 Task: Select Retail. Add to cart, from CVS_x000D_
 for 929 Preston Street, Leroy, Kansas 66857, Cell Number 620-964-6868, following items : Gatorade Thirst Quencher Sports Drink Cool Blue (20 oz x 4 ct)_x000D_
 - 2, Nuby 10 oz Trainer Sipeez Cup 6+ Months (2 ct)_x000D_
 - 2, Dibs Crunch Frozen Dairy Dessert Ice Cream Cup (4 oz)_x000D_
 - 2, Olay Ultra Moisture Body Wash Shea Butter (30 oz)_x000D_
 - 1, CVS Health Acid Controller Original Strength Tablets 10 mg (30 ct)_x000D_
 - 1
Action: Mouse moved to (815, 145)
Screenshot: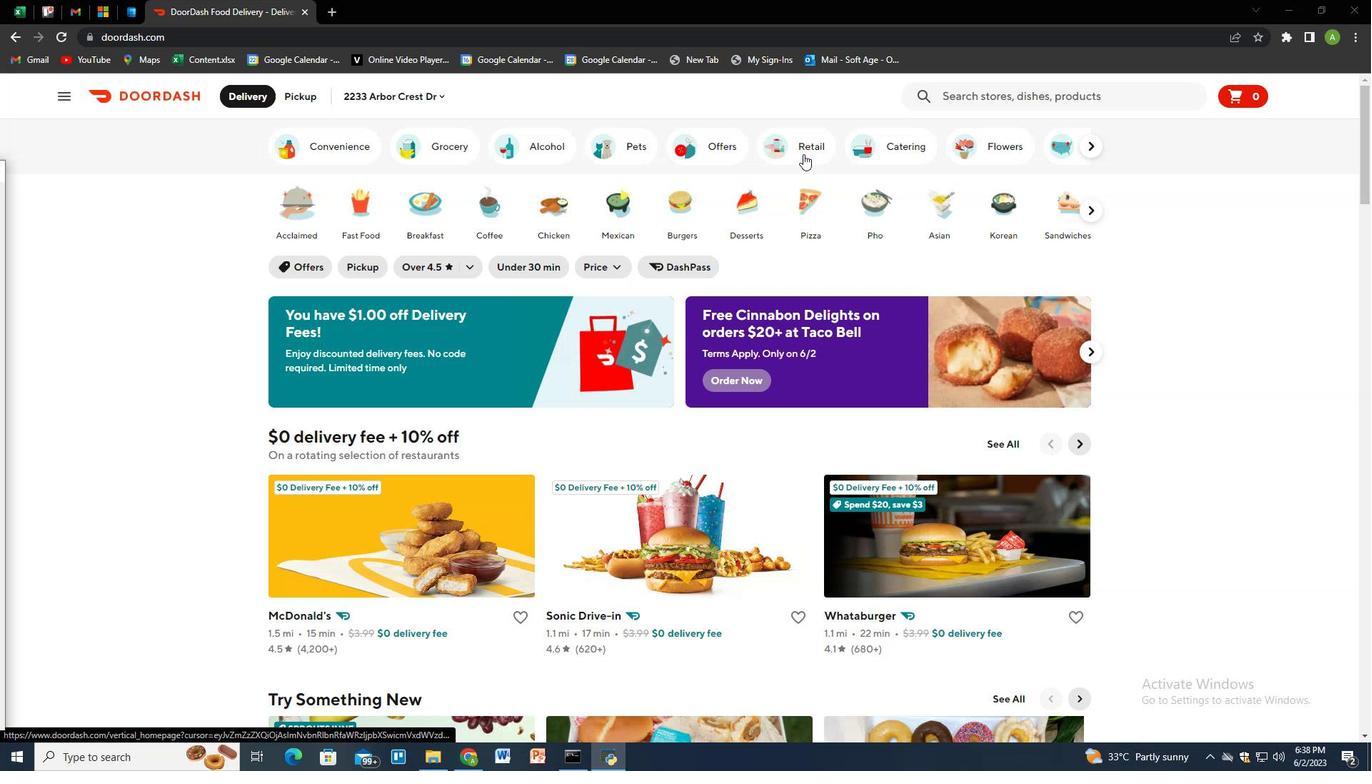 
Action: Mouse pressed left at (815, 145)
Screenshot: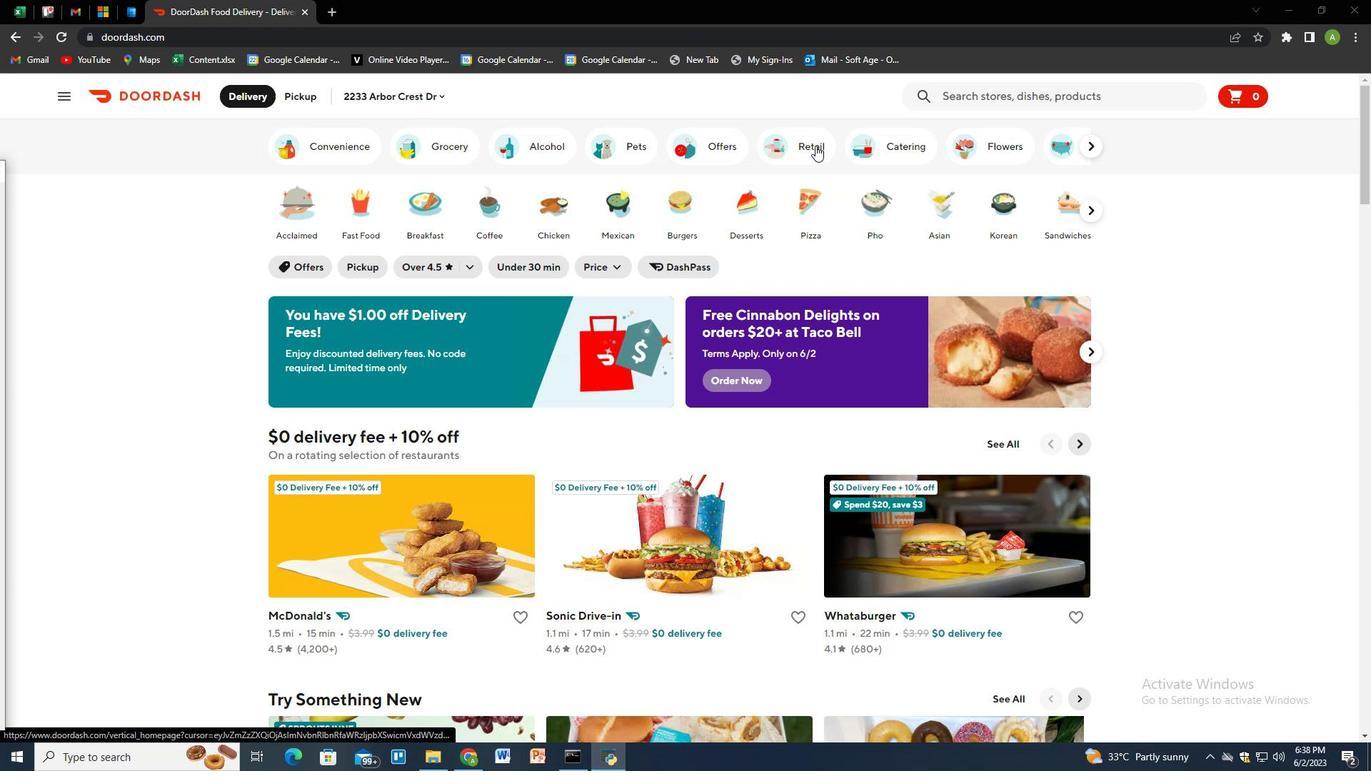
Action: Mouse moved to (412, 416)
Screenshot: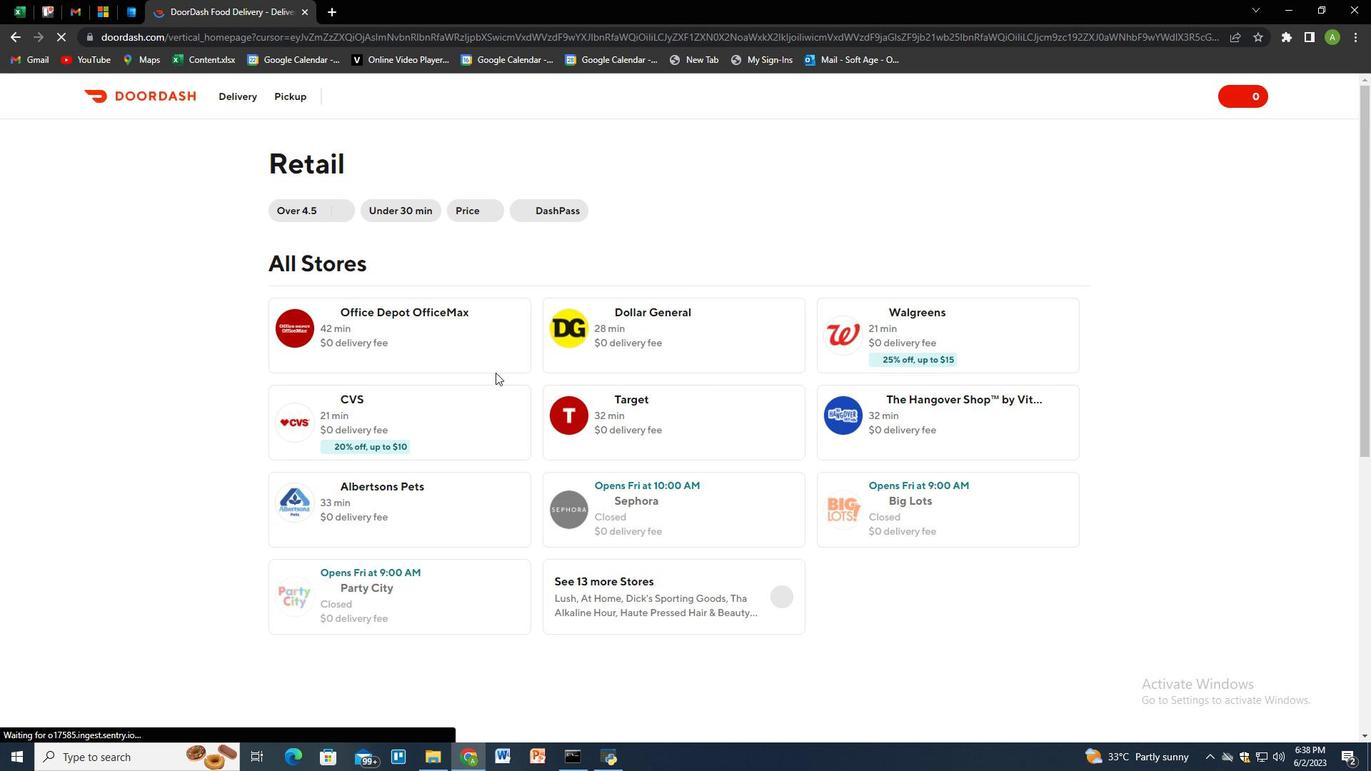 
Action: Mouse pressed left at (412, 416)
Screenshot: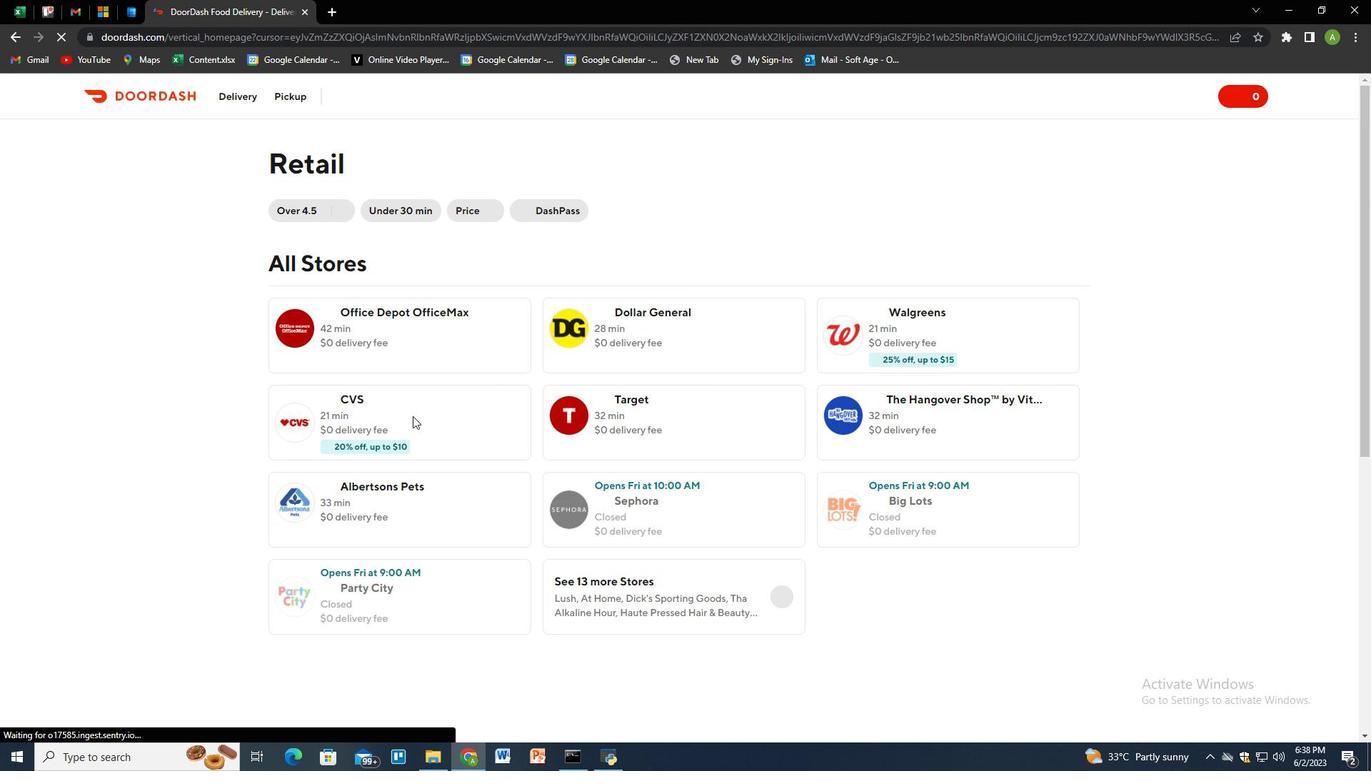 
Action: Mouse moved to (332, 95)
Screenshot: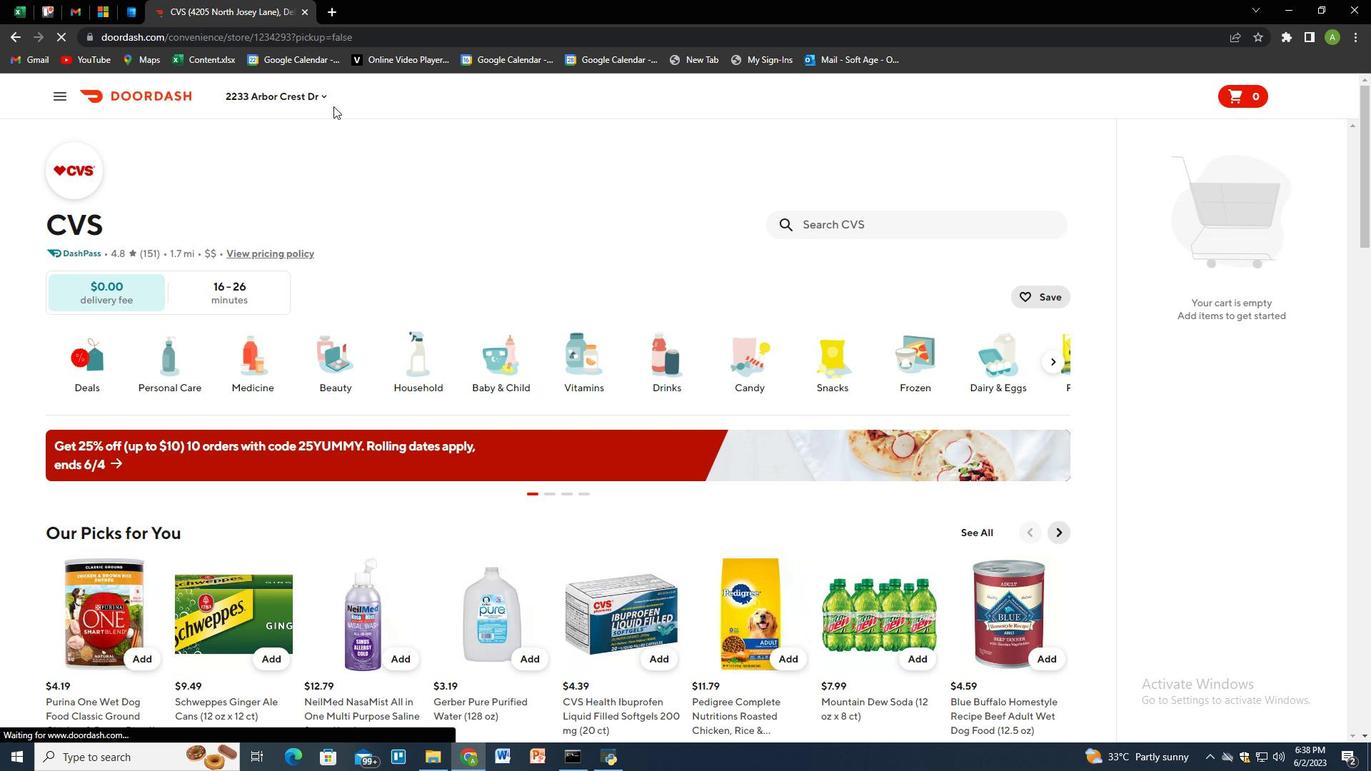 
Action: Mouse pressed left at (332, 95)
Screenshot: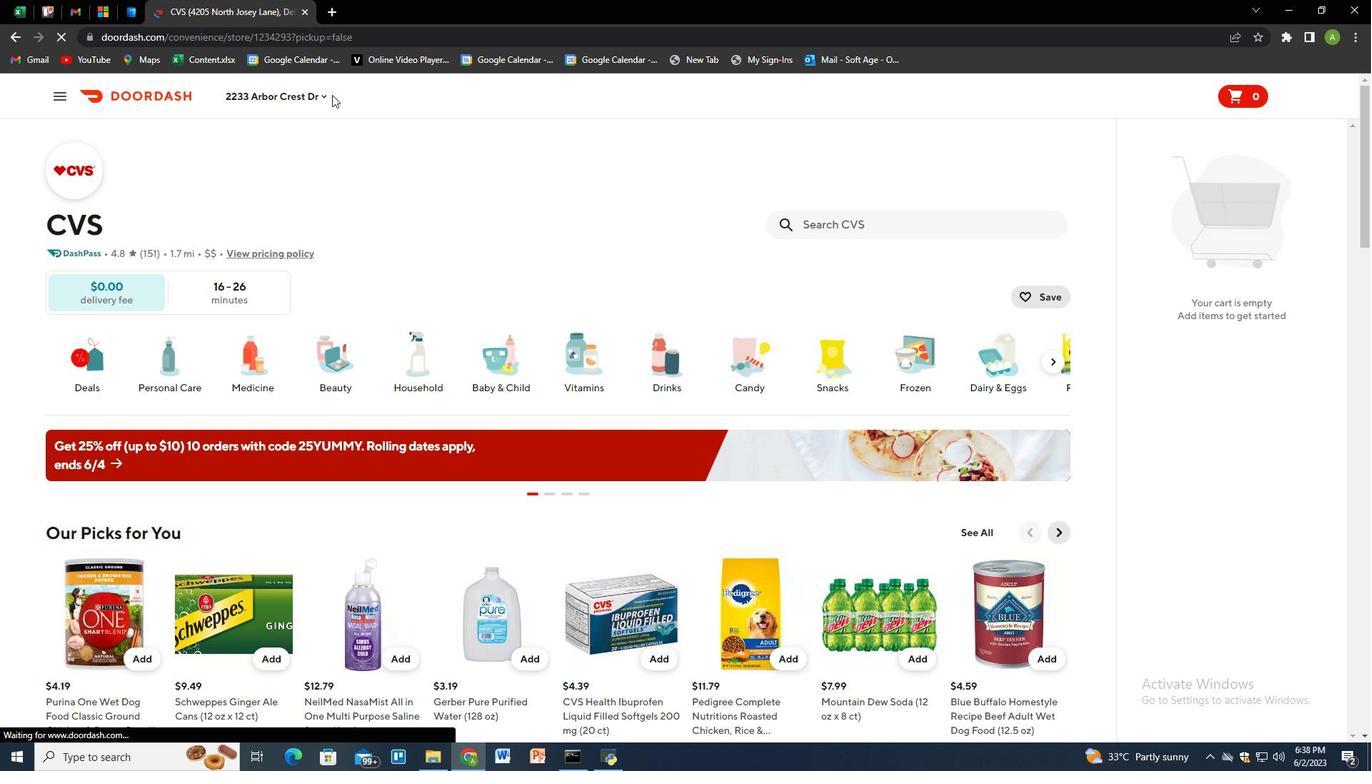 
Action: Mouse moved to (327, 97)
Screenshot: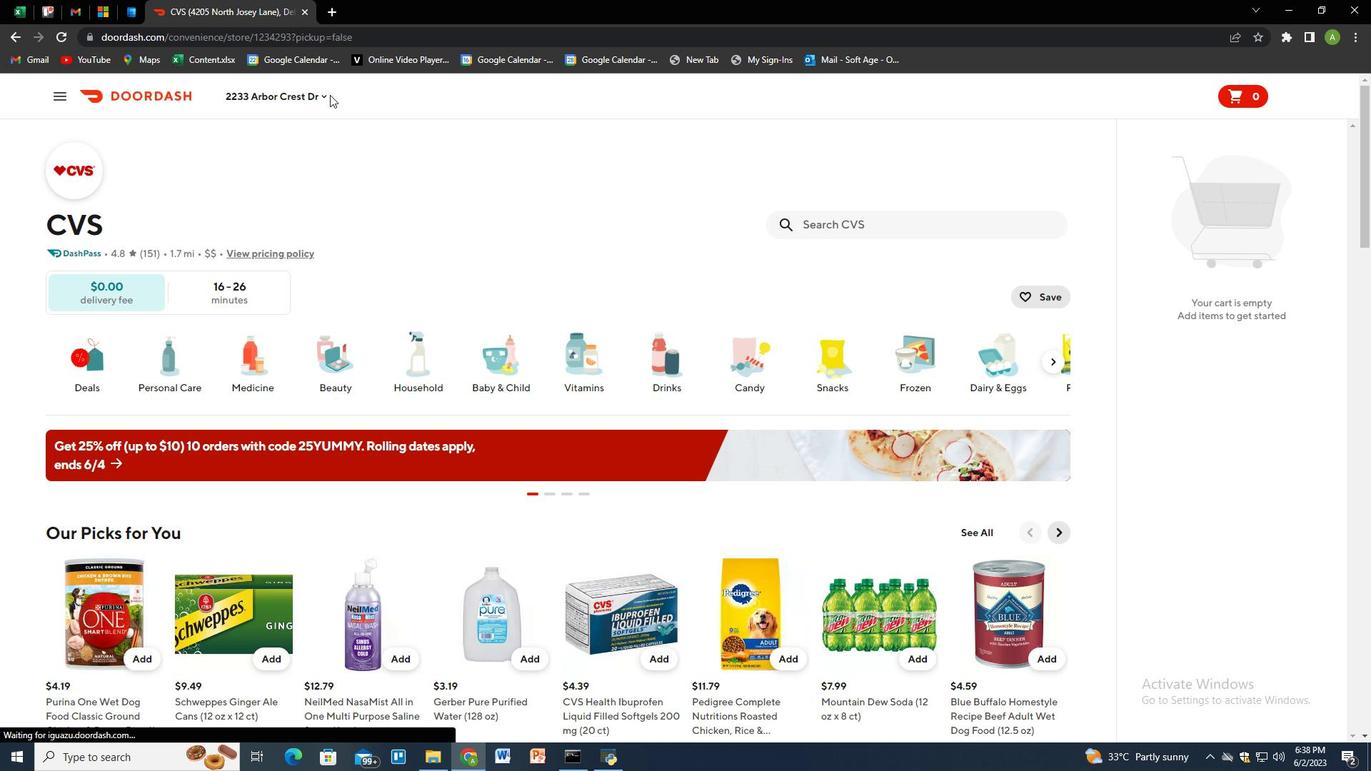 
Action: Mouse pressed left at (327, 97)
Screenshot: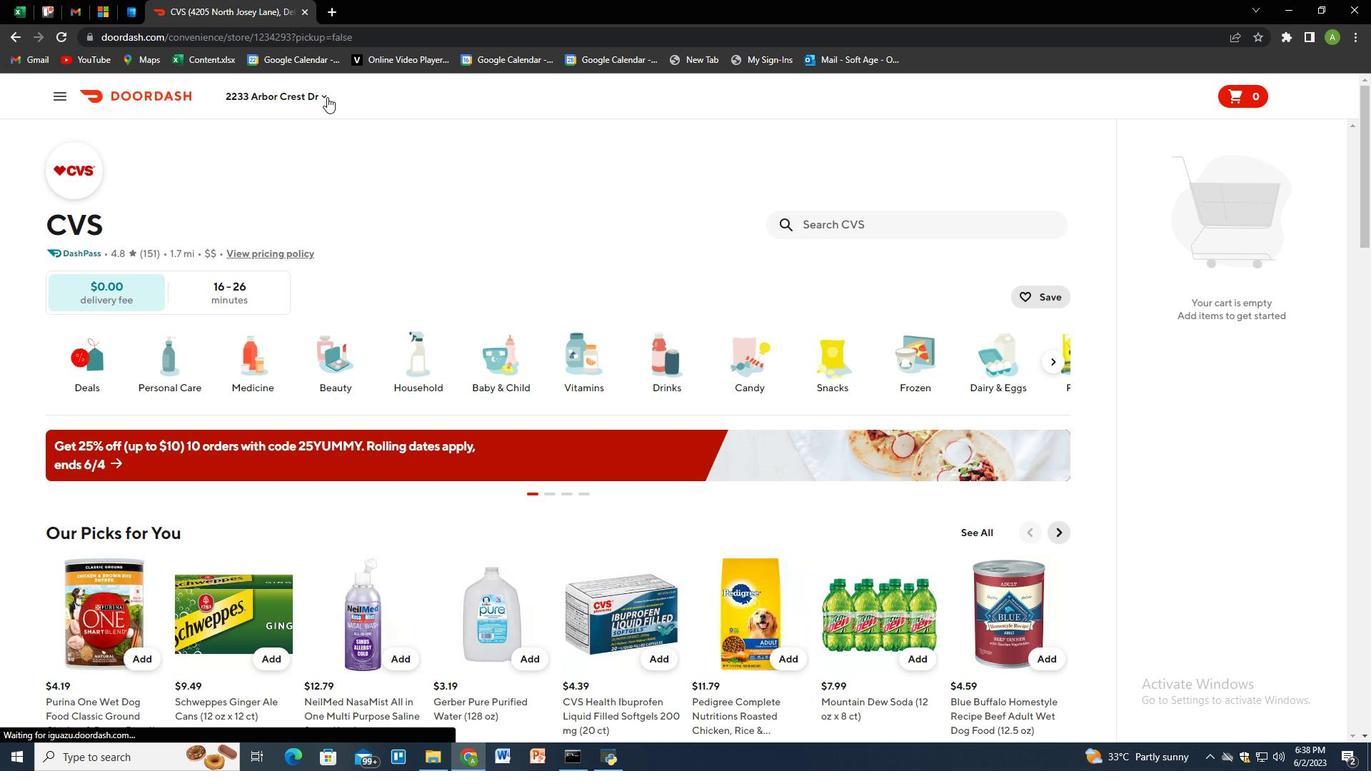 
Action: Mouse moved to (342, 153)
Screenshot: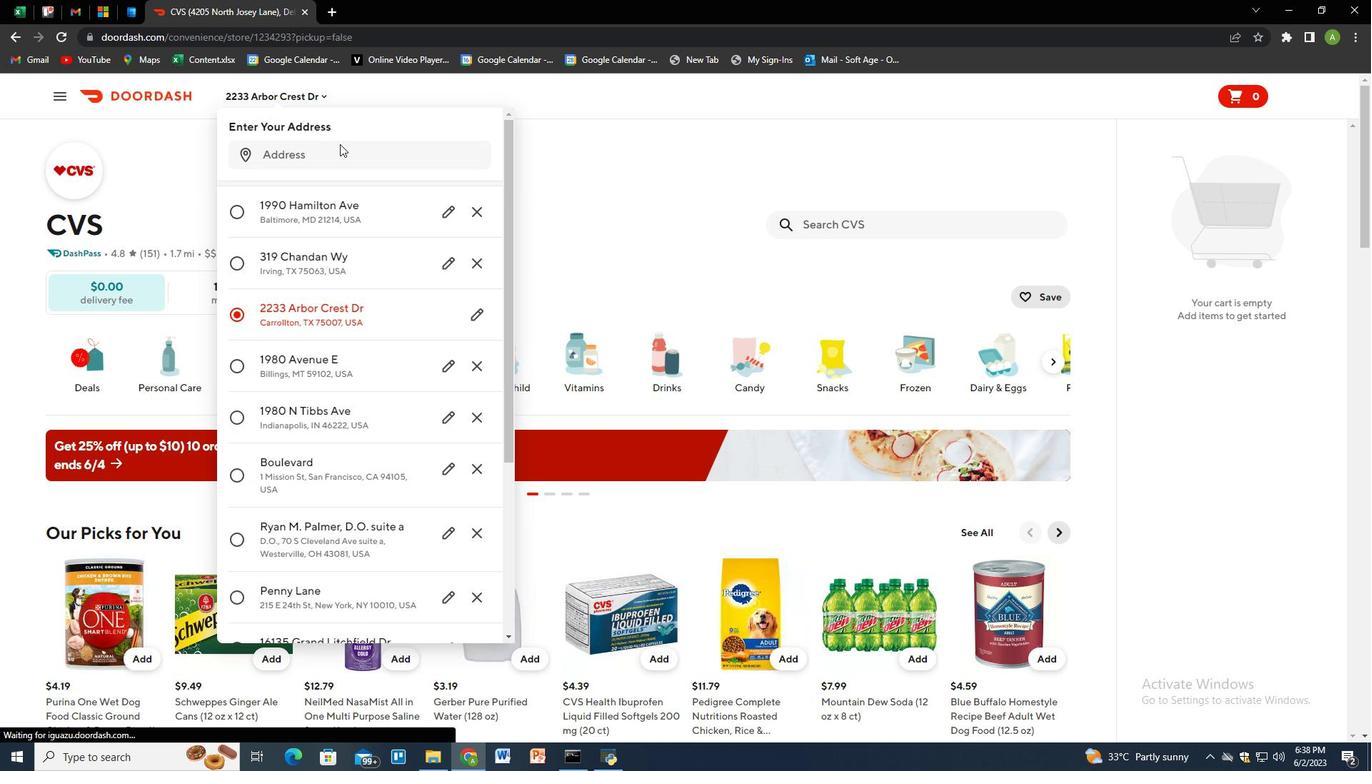
Action: Mouse pressed left at (342, 153)
Screenshot: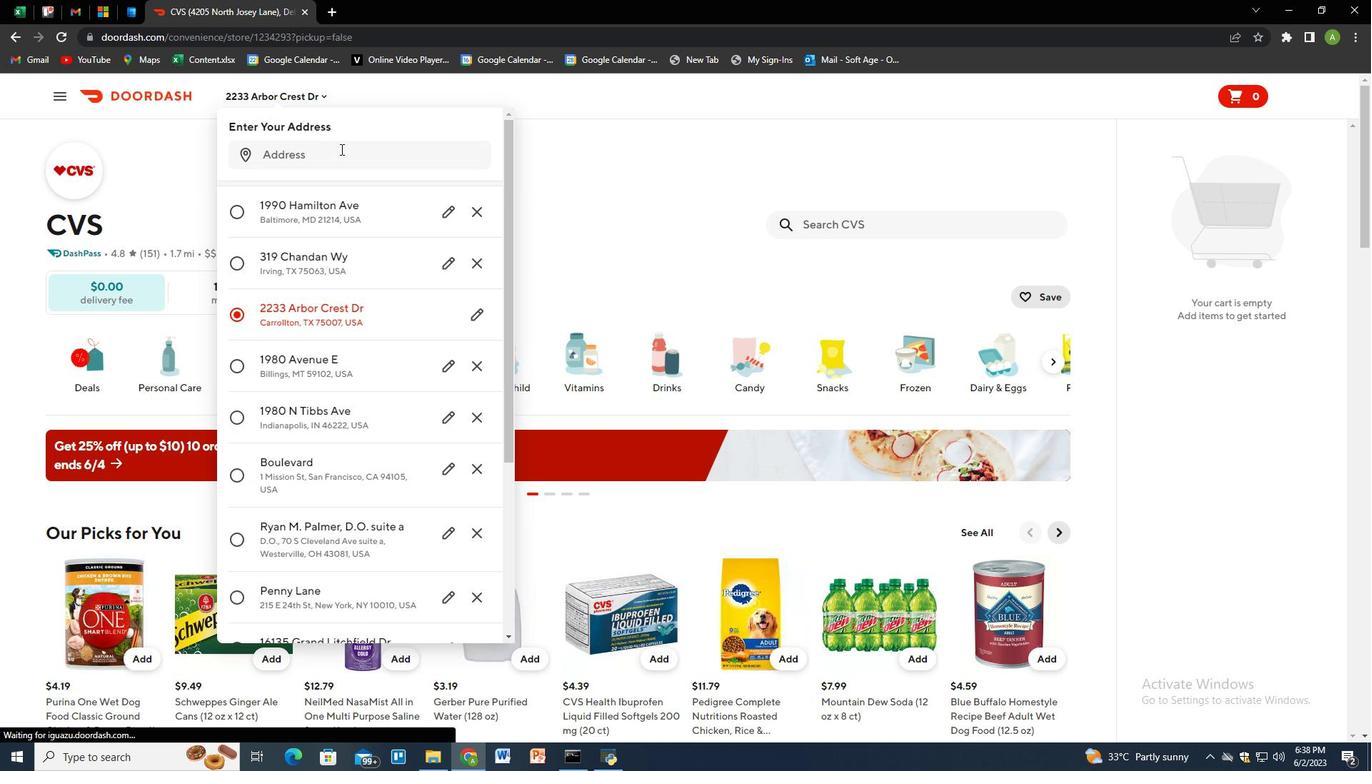 
Action: Mouse moved to (359, 153)
Screenshot: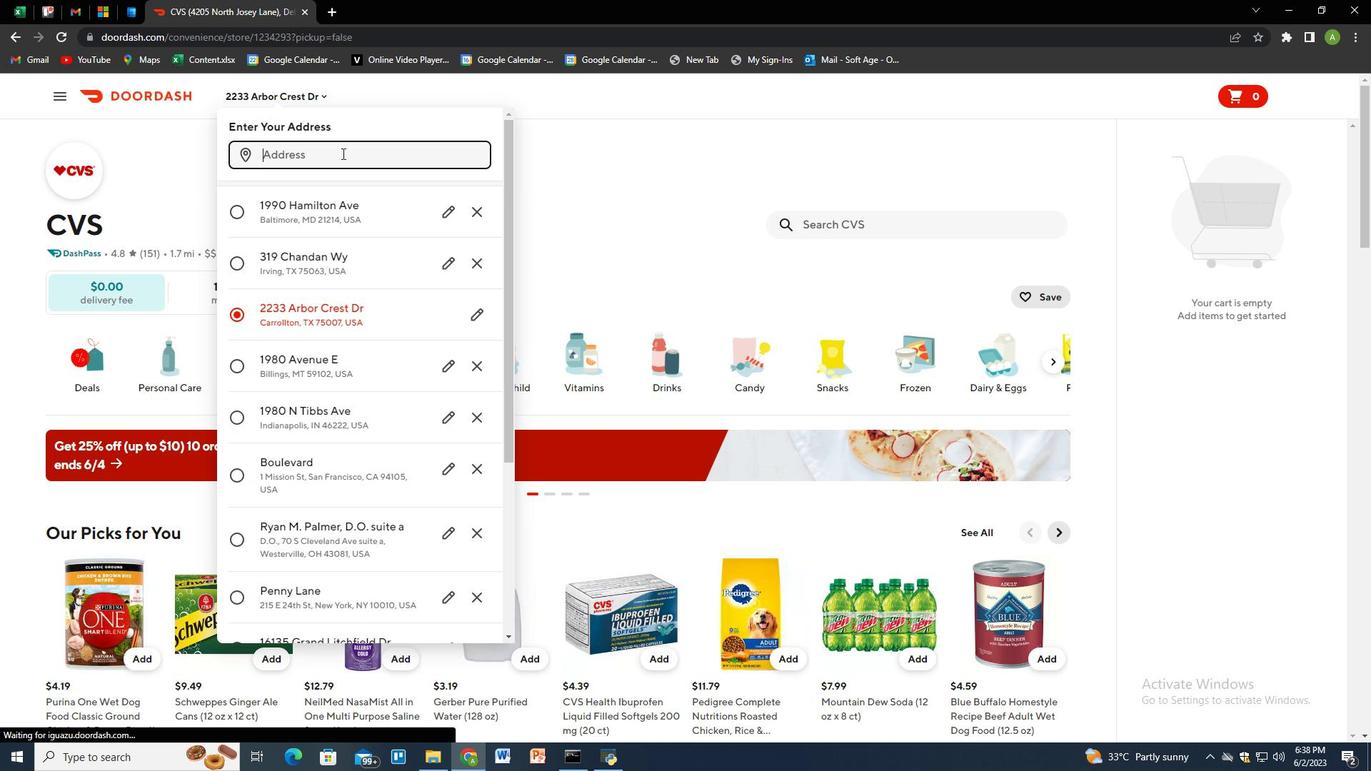 
Action: Key pressed 929<Key.space>prs<Key.backspace>eston<Key.space>street,<Key.space>leroy,<Key.space>kansas<Key.space>66857<Key.enter>
Screenshot: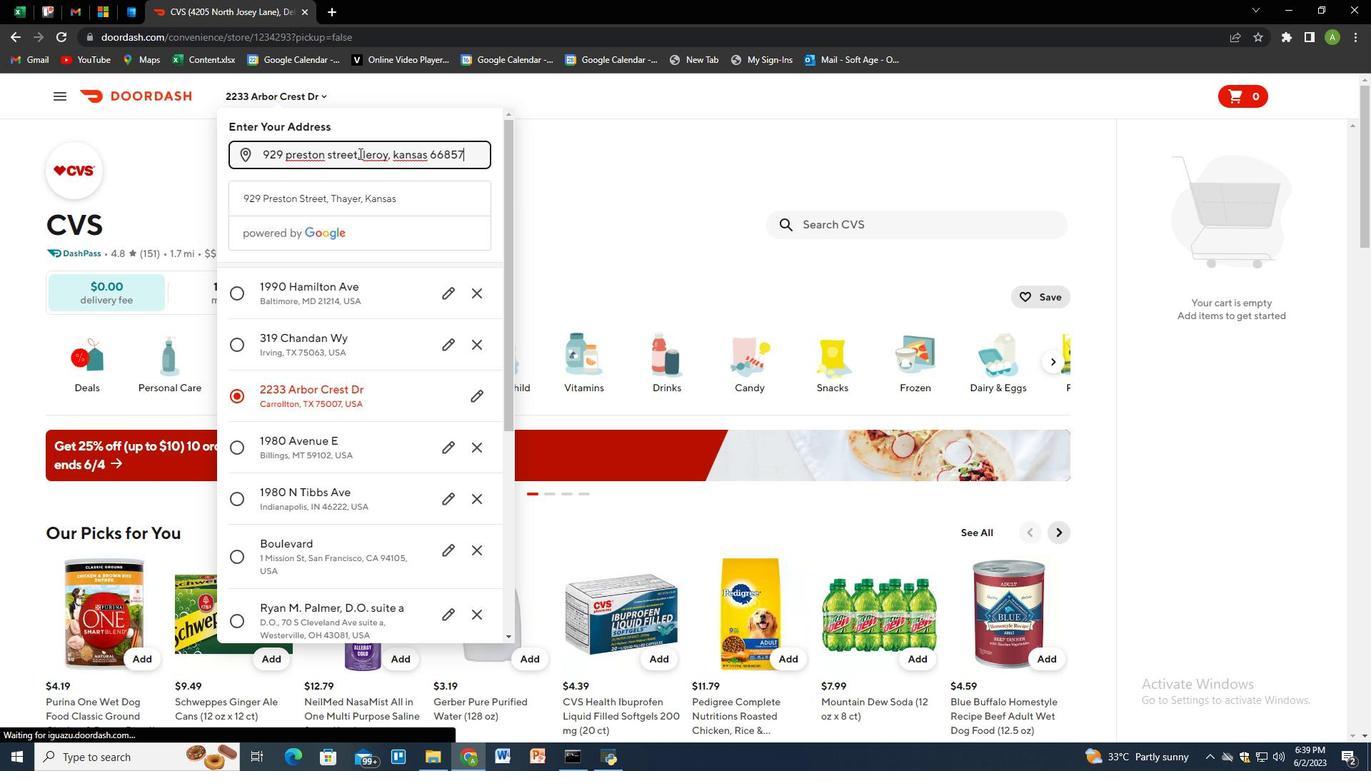 
Action: Mouse moved to (452, 578)
Screenshot: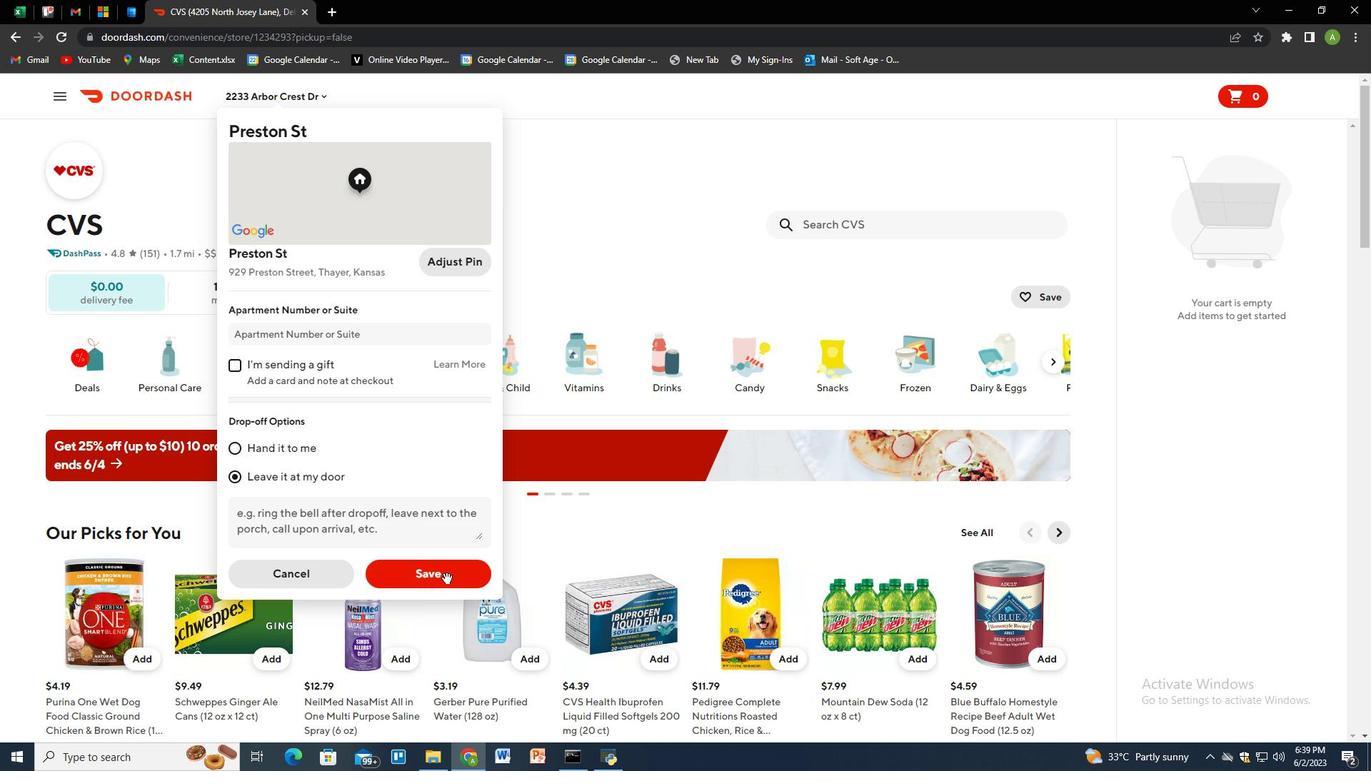 
Action: Mouse pressed left at (452, 578)
Screenshot: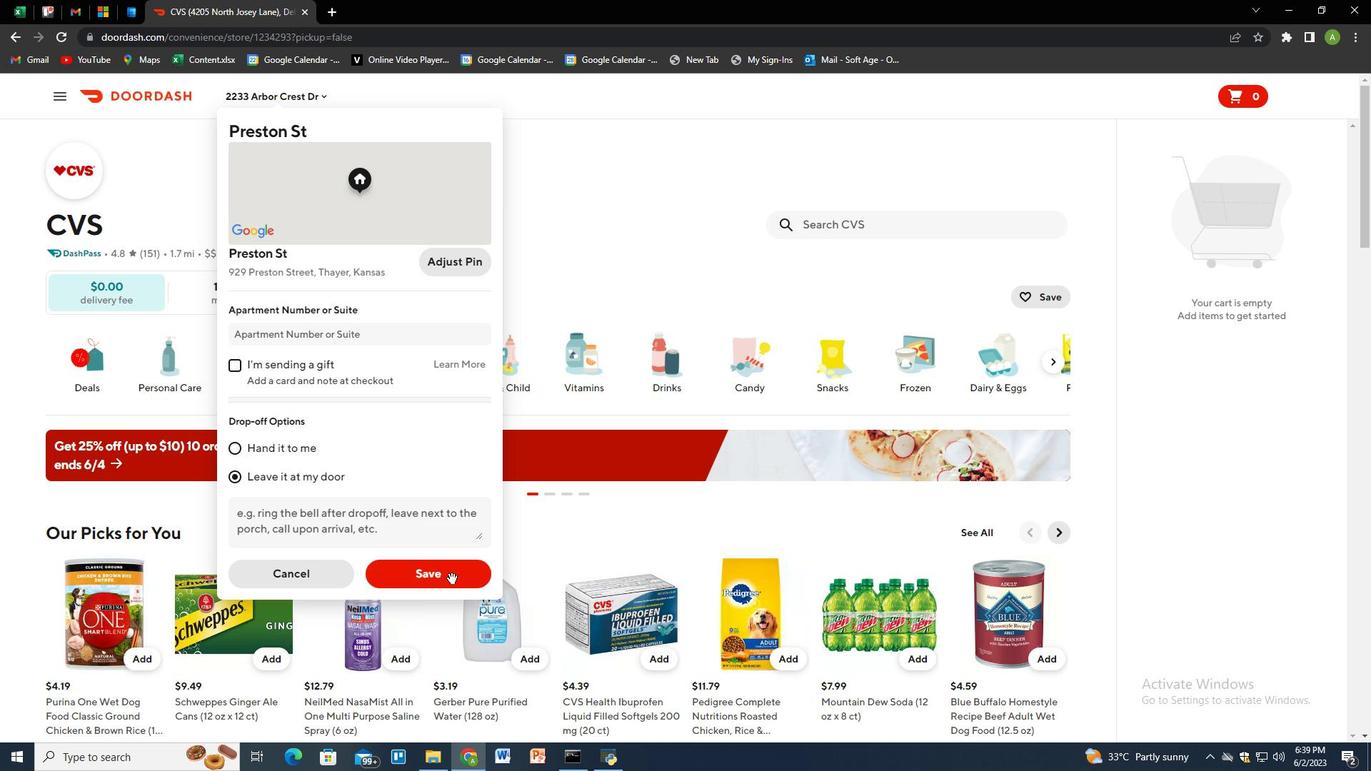 
Action: Mouse moved to (964, 217)
Screenshot: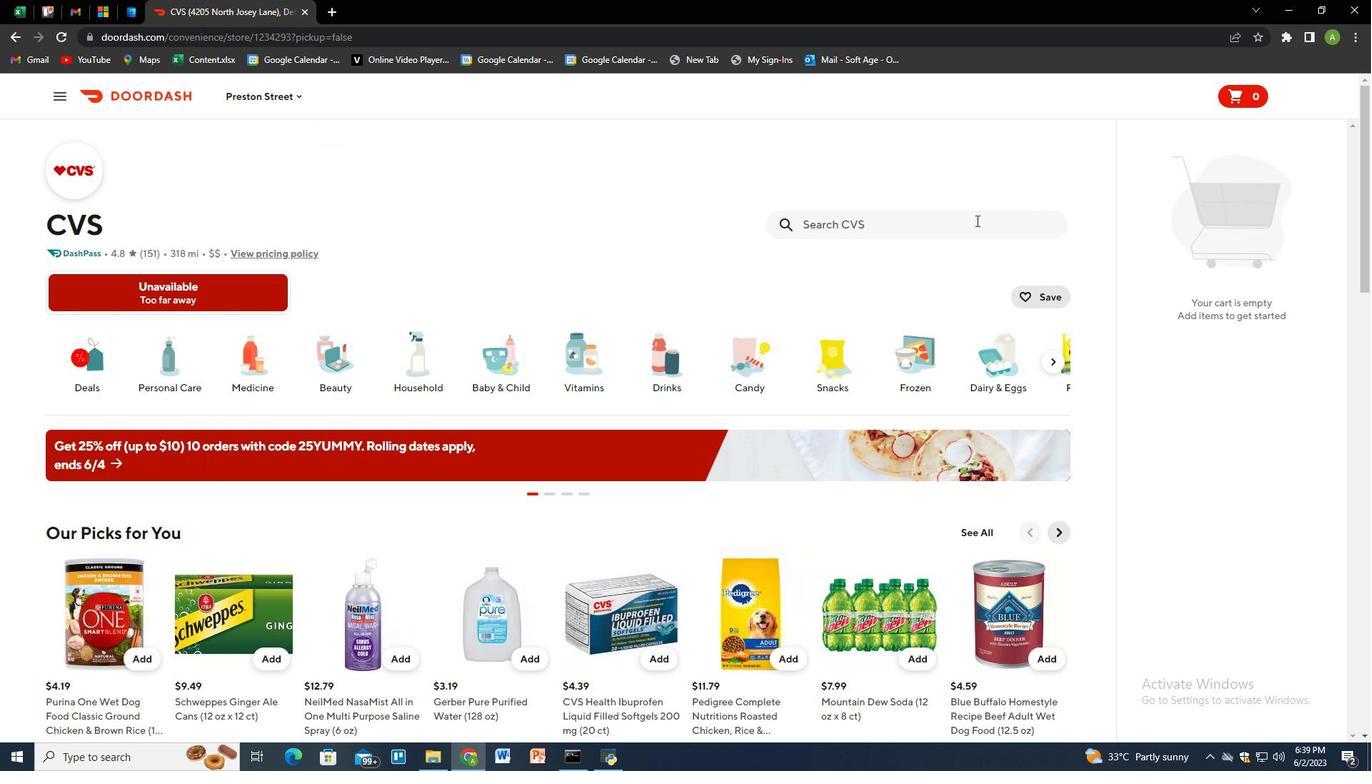 
Action: Mouse pressed left at (964, 217)
Screenshot: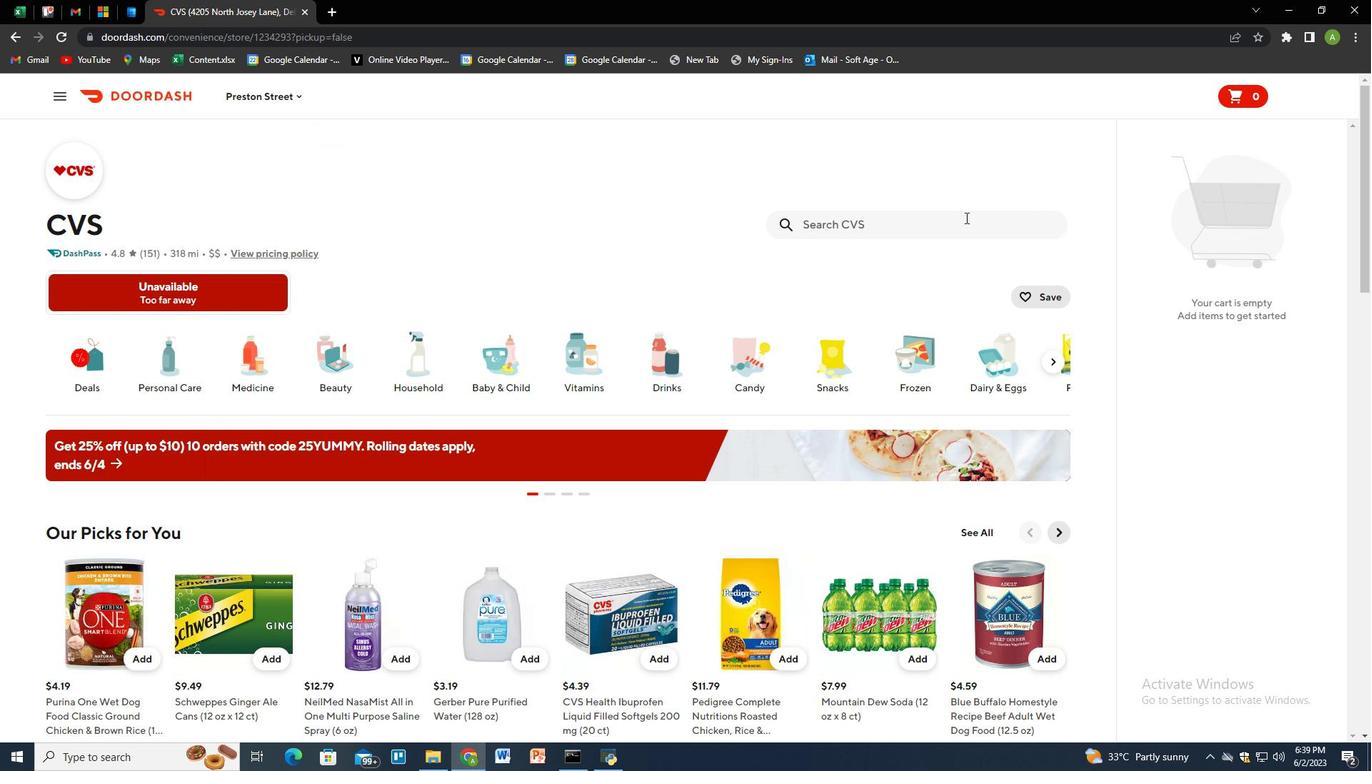 
Action: Key pressed gatu<Key.backspace>orade<Key.space>thirst<Key.space>quencher<Key.space>sport<Key.space>drink<Key.space>cool<Key.space>blue<Key.space><Key.shift_r>(20<Key.space>oz<Key.space>x<Key.space>4<Key.space>ct<Key.shift_r>)<Key.enter>
Screenshot: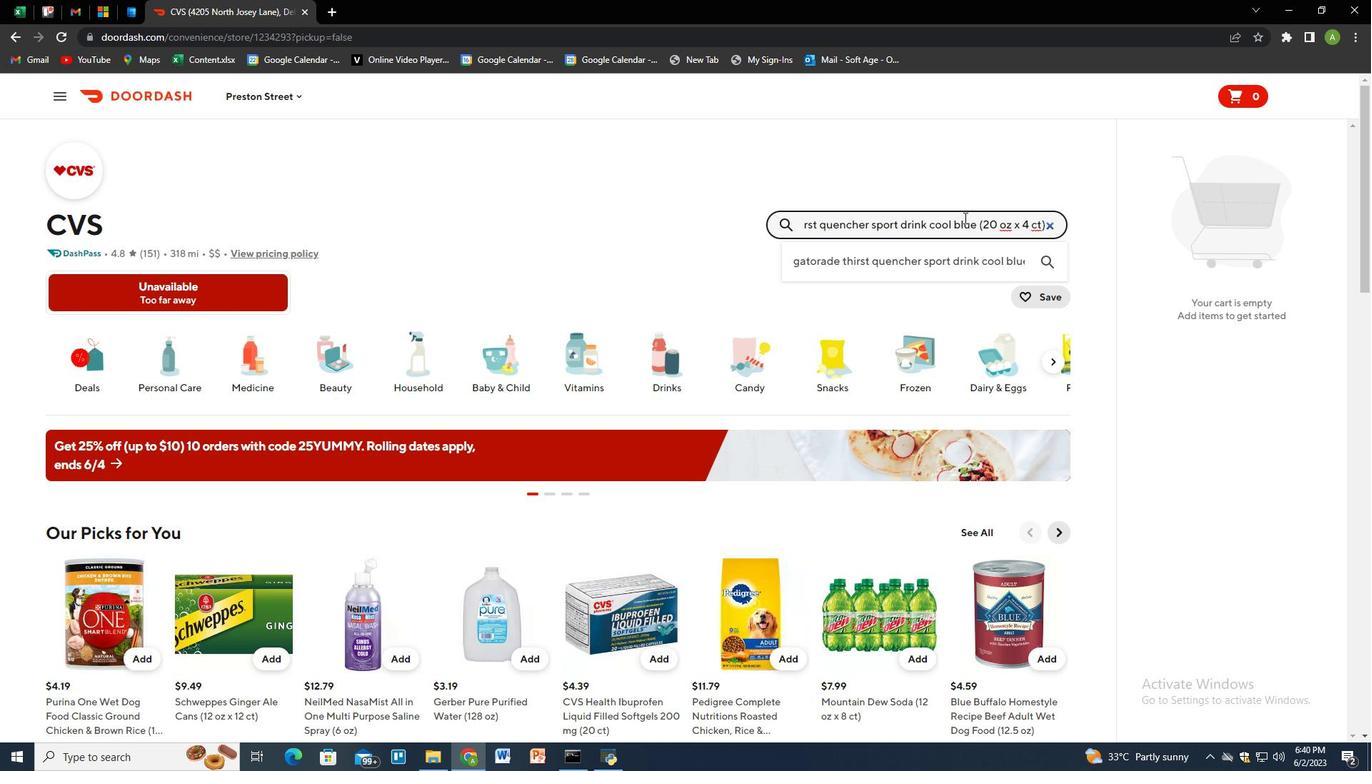 
Action: Mouse moved to (462, 376)
Screenshot: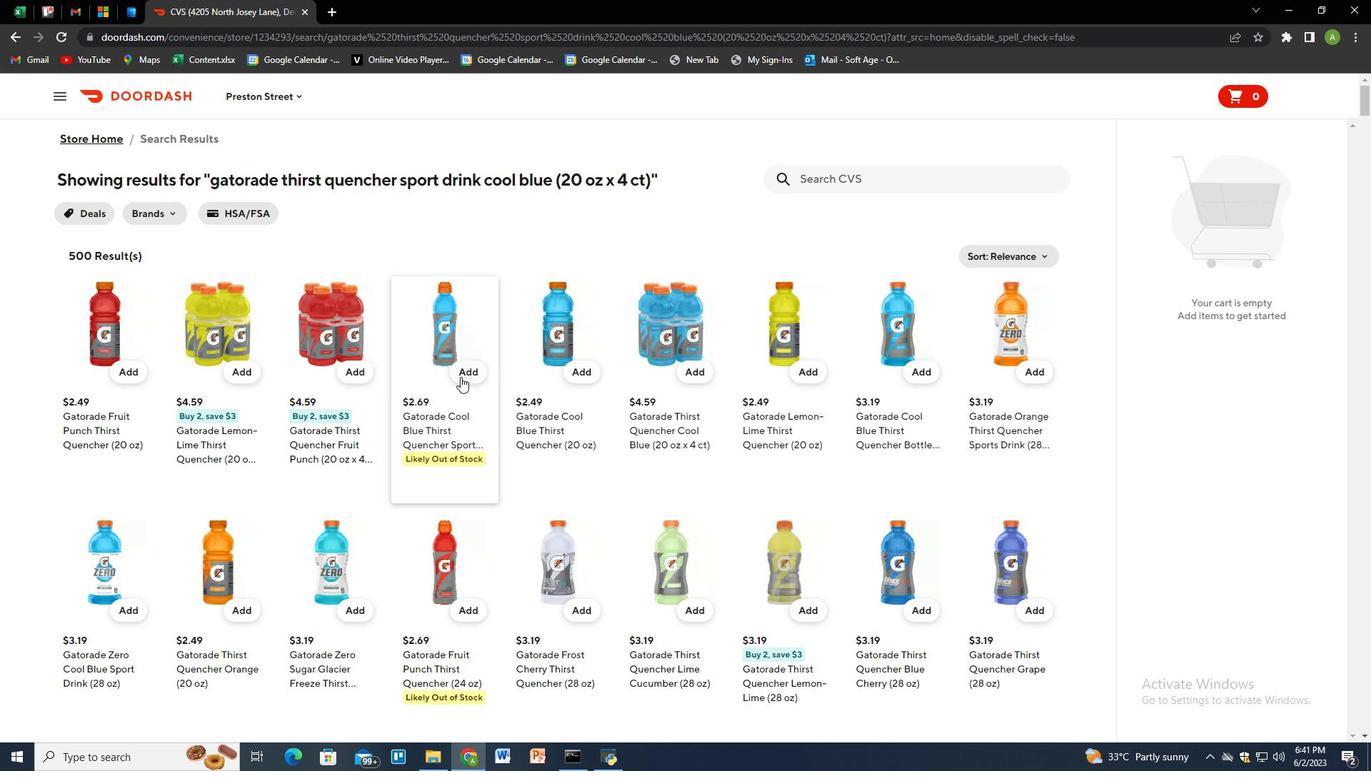 
Action: Mouse pressed left at (462, 376)
Screenshot: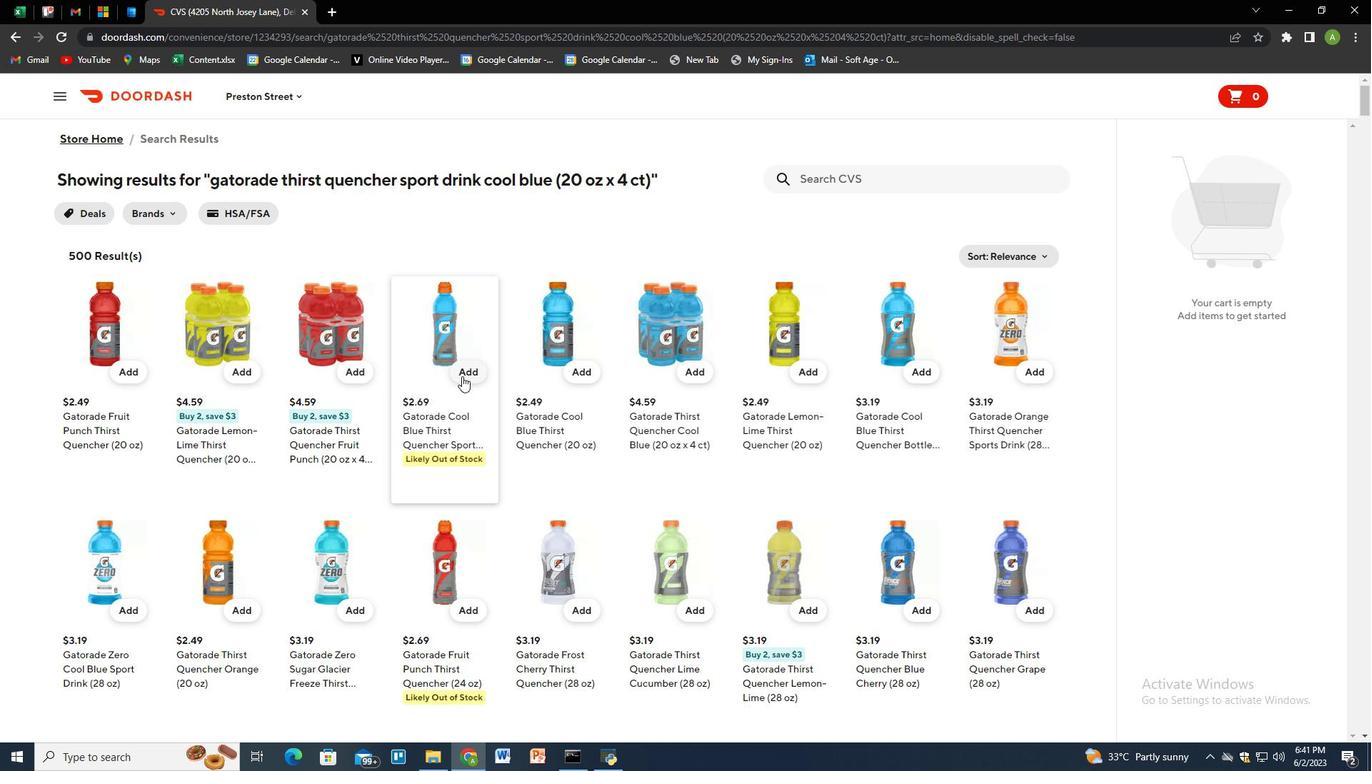 
Action: Mouse moved to (1324, 249)
Screenshot: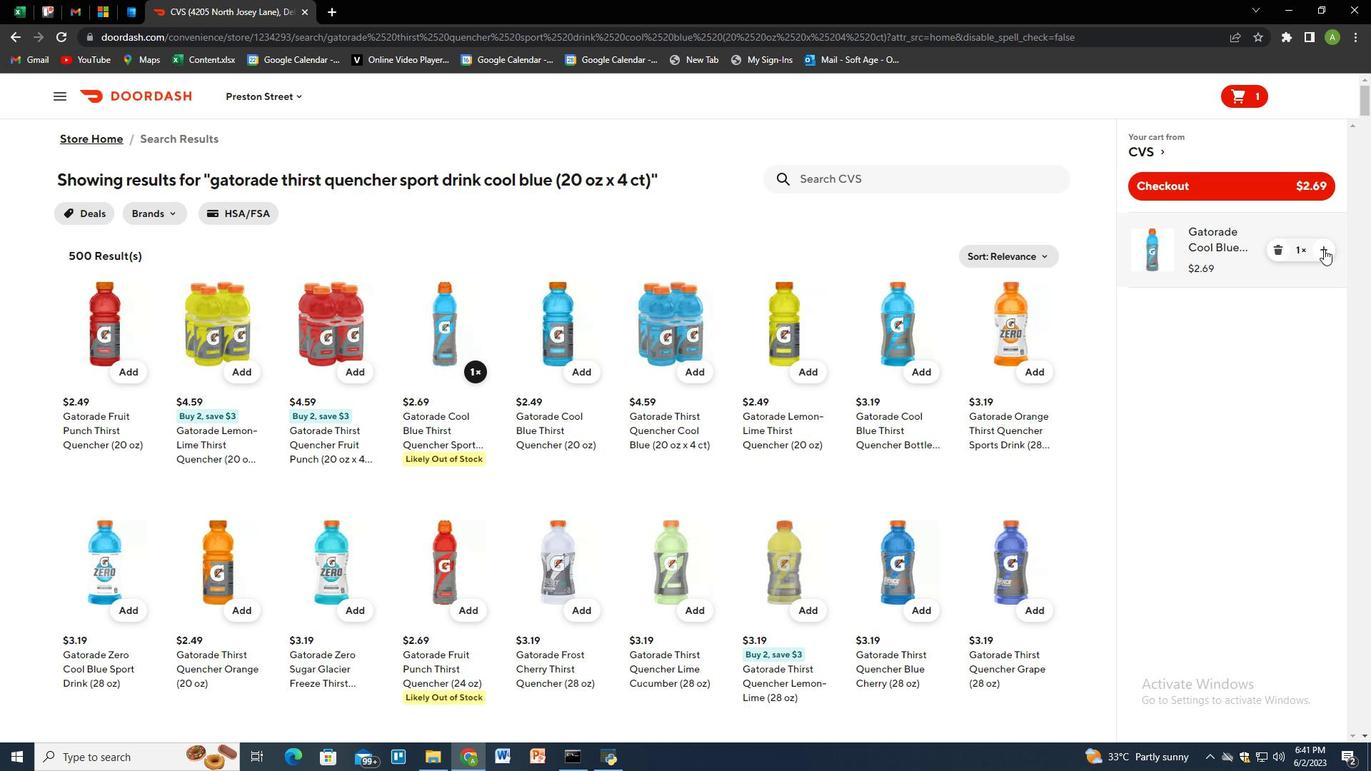 
Action: Mouse pressed left at (1324, 249)
Screenshot: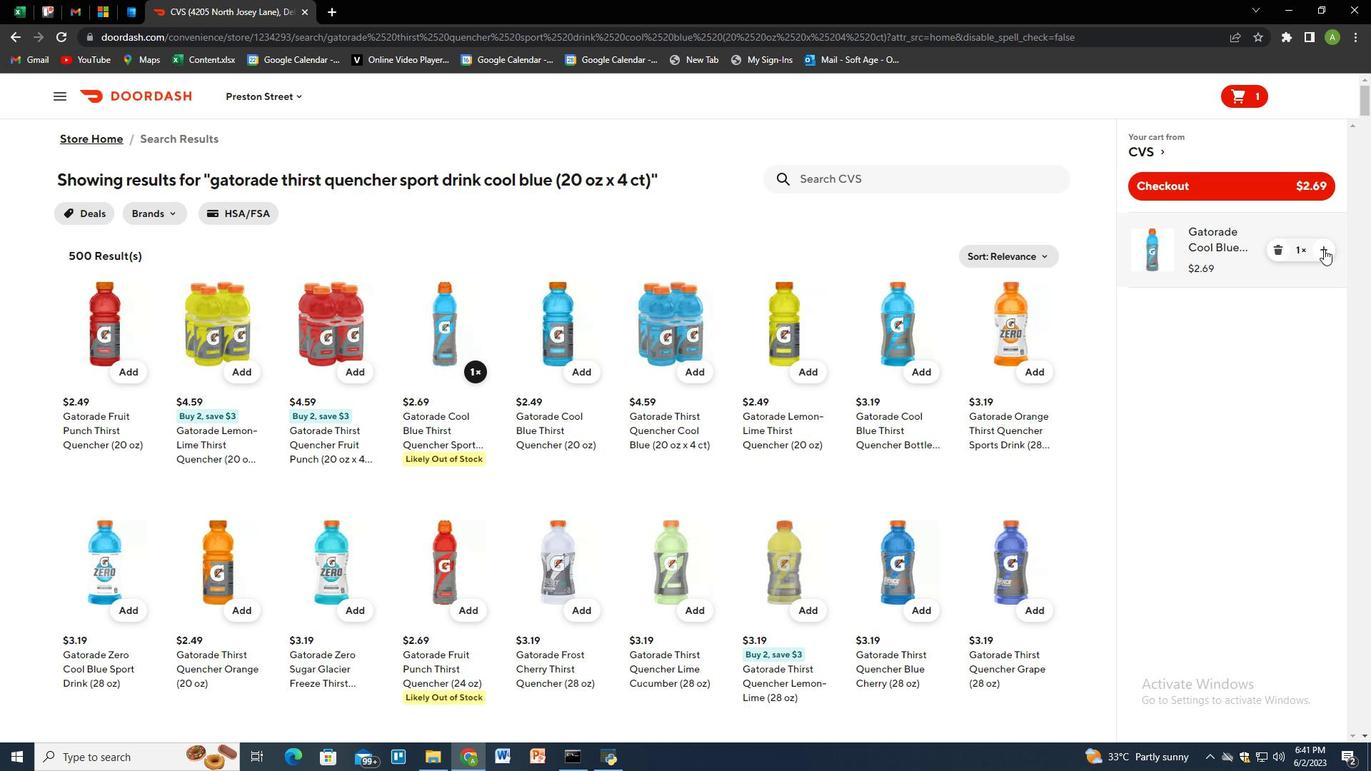 
Action: Mouse moved to (899, 183)
Screenshot: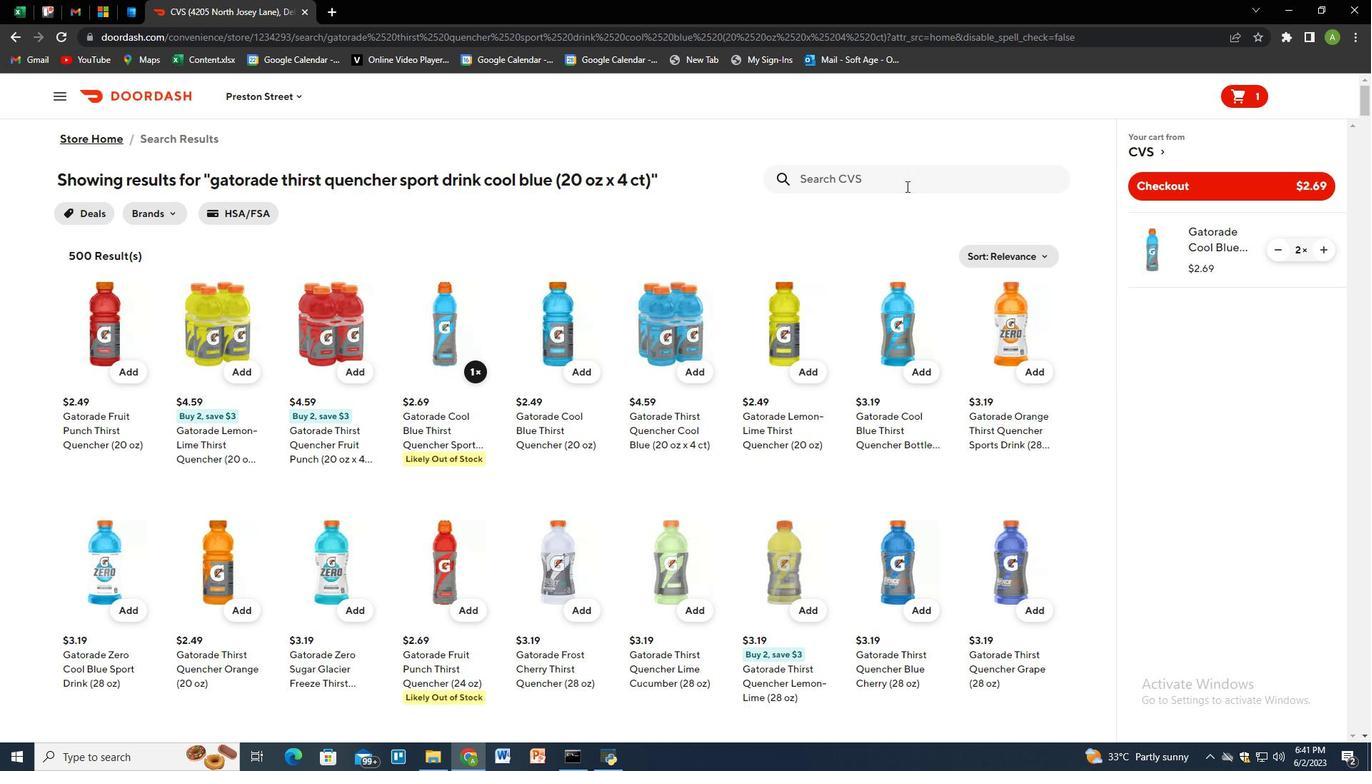 
Action: Mouse pressed left at (899, 183)
Screenshot: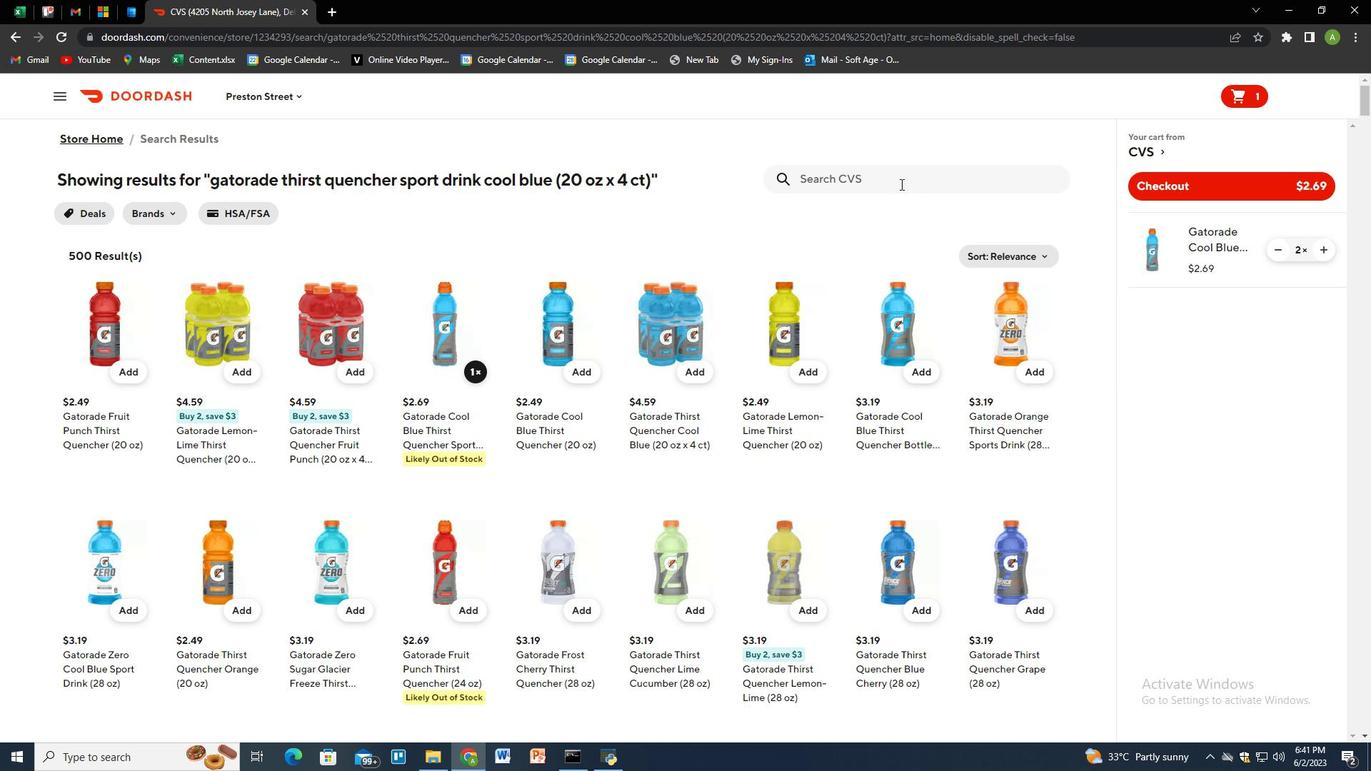 
Action: Key pressed nuby<Key.space>10<Key.space>oz<Key.space>trainer<Key.space>sipeez<Key.space>cup<Key.space>66+<Key.backspace><Key.backspace>+<Key.space>months<Key.space><Key.shift_r><Key.shift_r><Key.shift_r><Key.shift_r><Key.shift_r><Key.shift_r><Key.shift_r><Key.shift_r><Key.shift_r><Key.shift_r><Key.shift_r><Key.shift_r><Key.shift_r><Key.shift_r><Key.shift_r><Key.shift_r><Key.shift_r><Key.shift_r><Key.shift_r><Key.shift_r><Key.shift_r><Key.shift_r><Key.shift_r><Key.shift_r><Key.shift_r><Key.shift_r><Key.shift_r><Key.shift_r><Key.shift_r><Key.shift_r><Key.shift_r><Key.shift_r><Key.shift_r>(2<Key.space>ct<Key.shift_r>)<Key.enter>
Screenshot: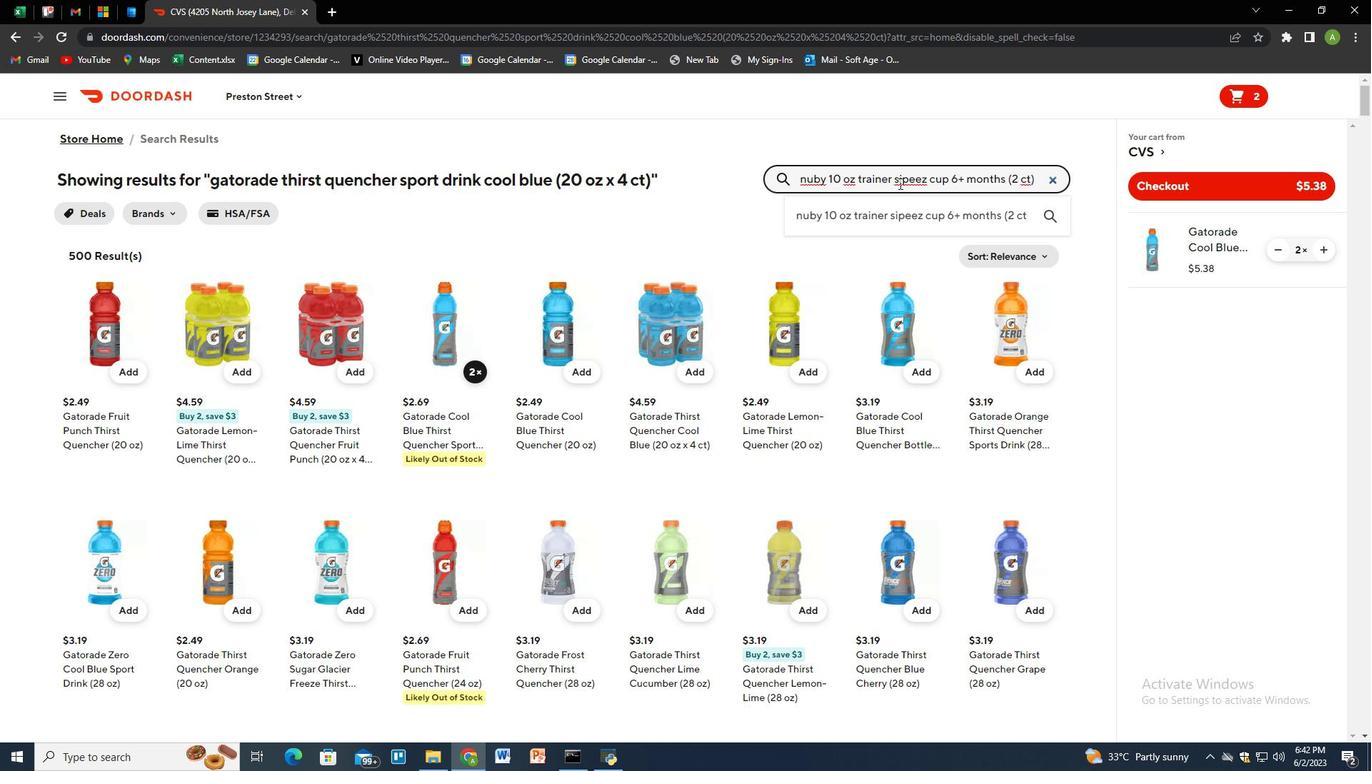 
Action: Mouse moved to (124, 370)
Screenshot: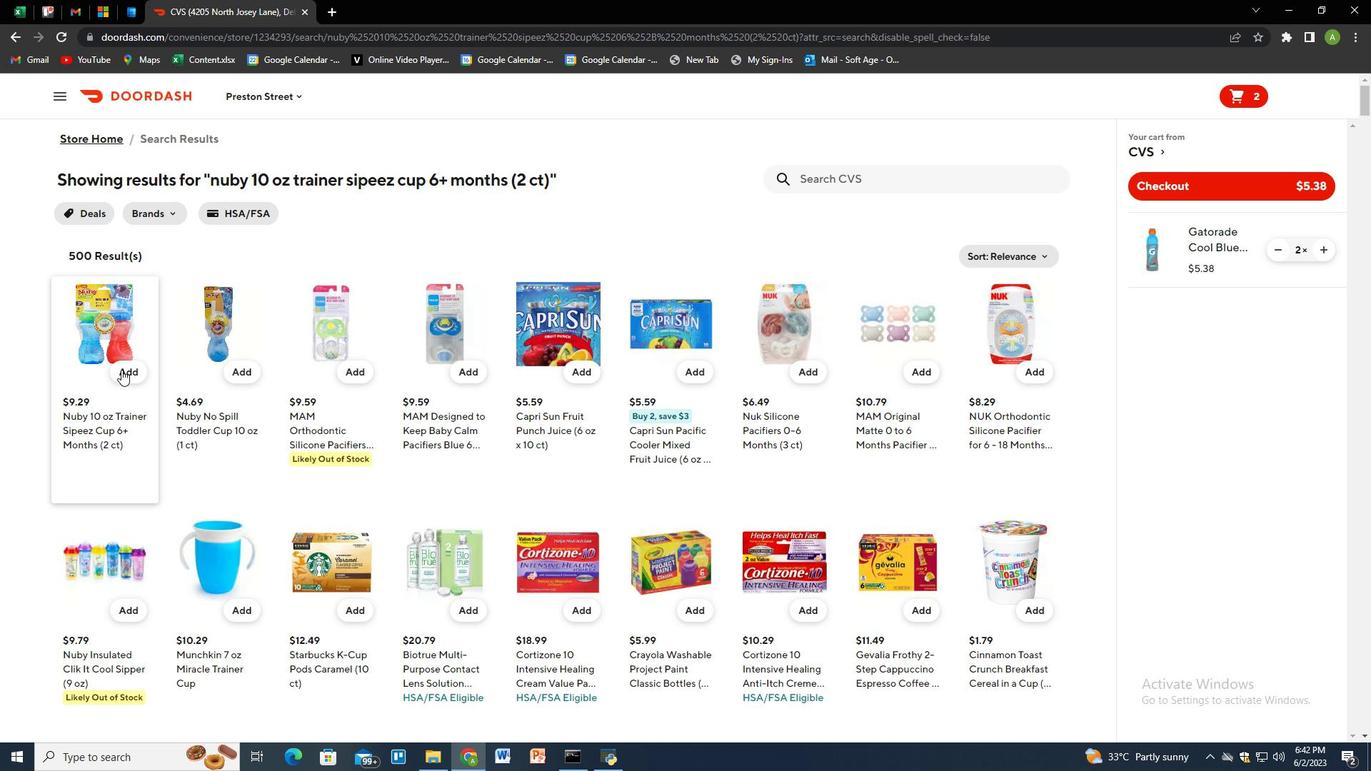
Action: Mouse pressed left at (124, 370)
Screenshot: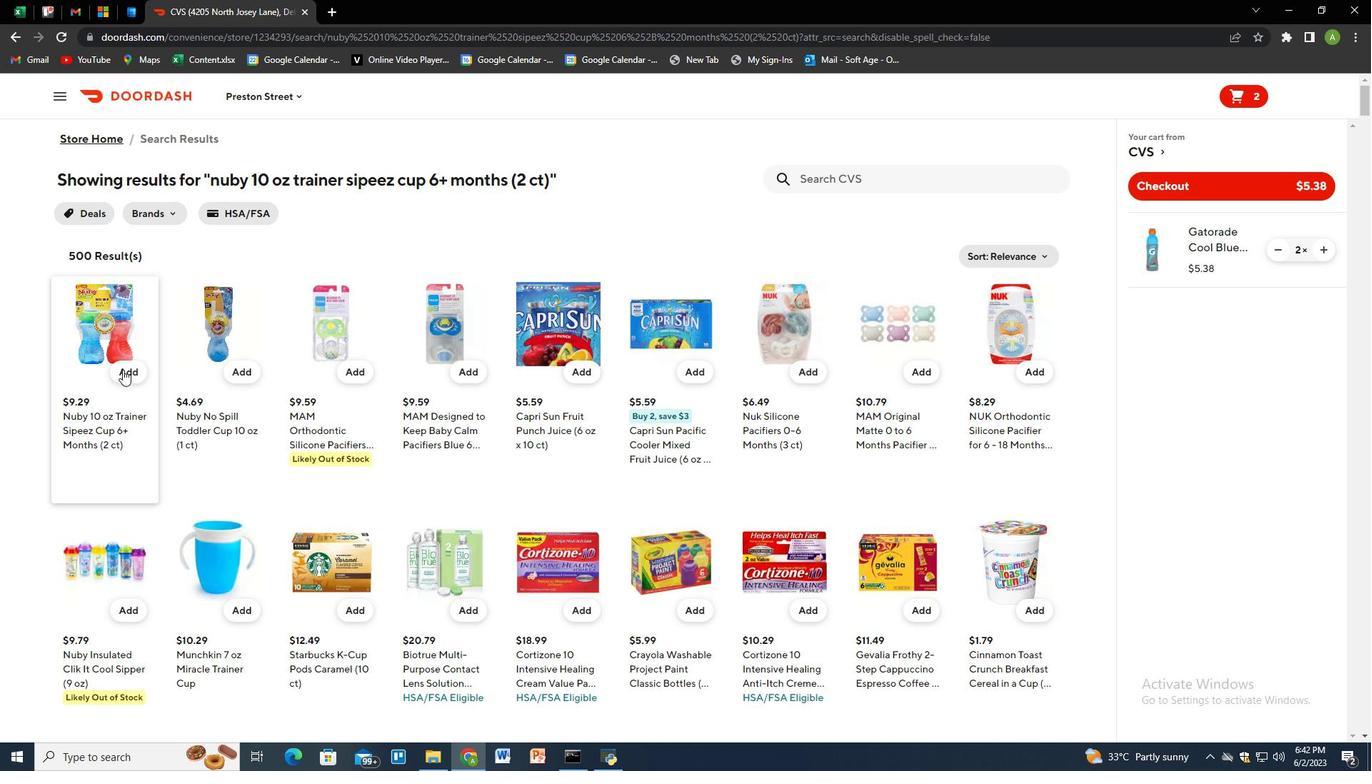 
Action: Mouse moved to (1320, 322)
Screenshot: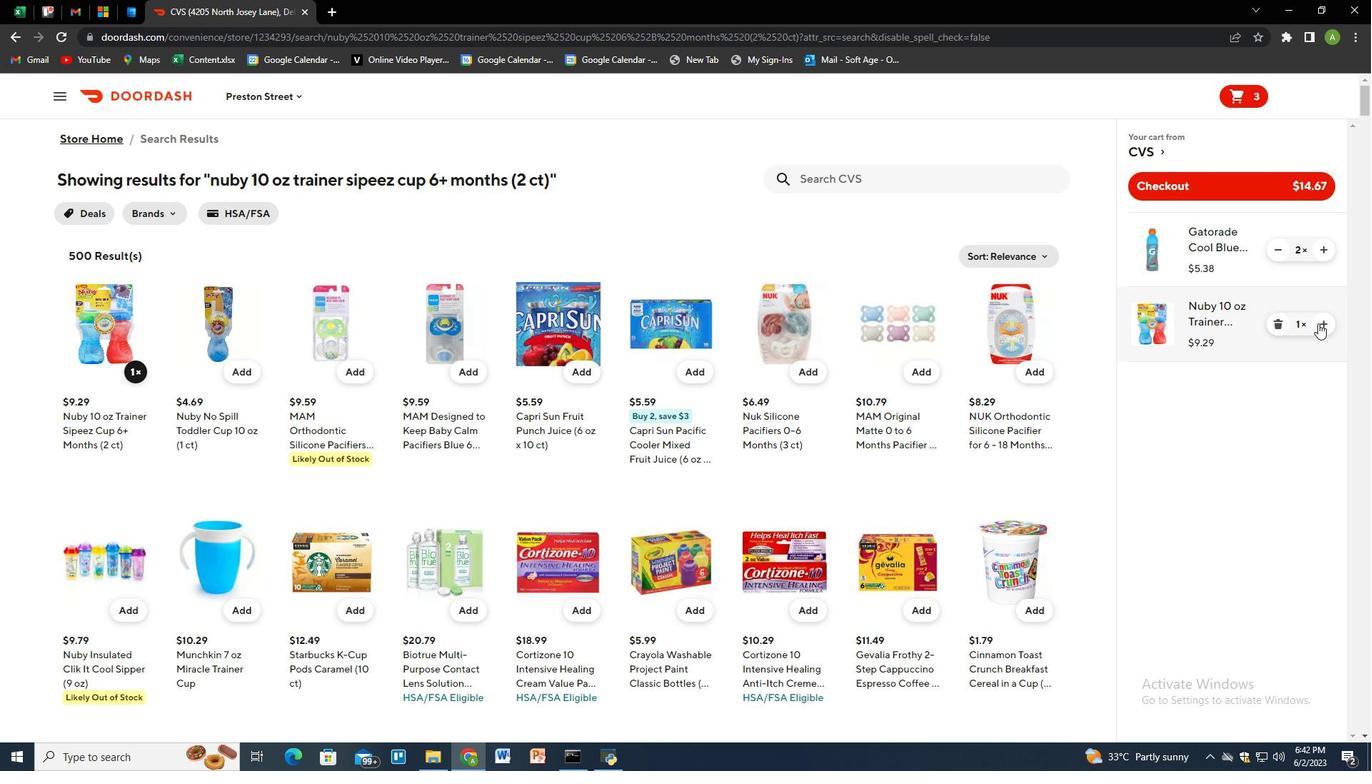 
Action: Mouse pressed left at (1320, 322)
Screenshot: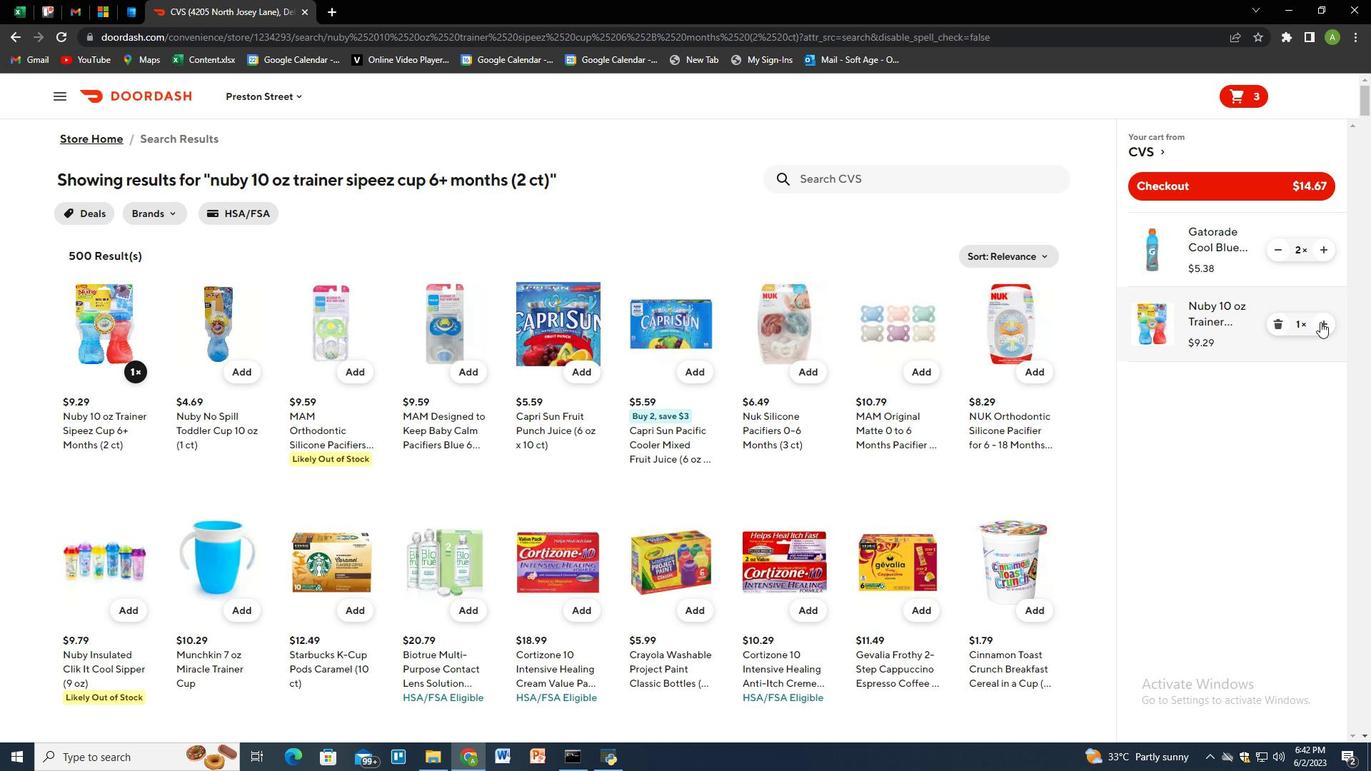 
Action: Mouse moved to (937, 174)
Screenshot: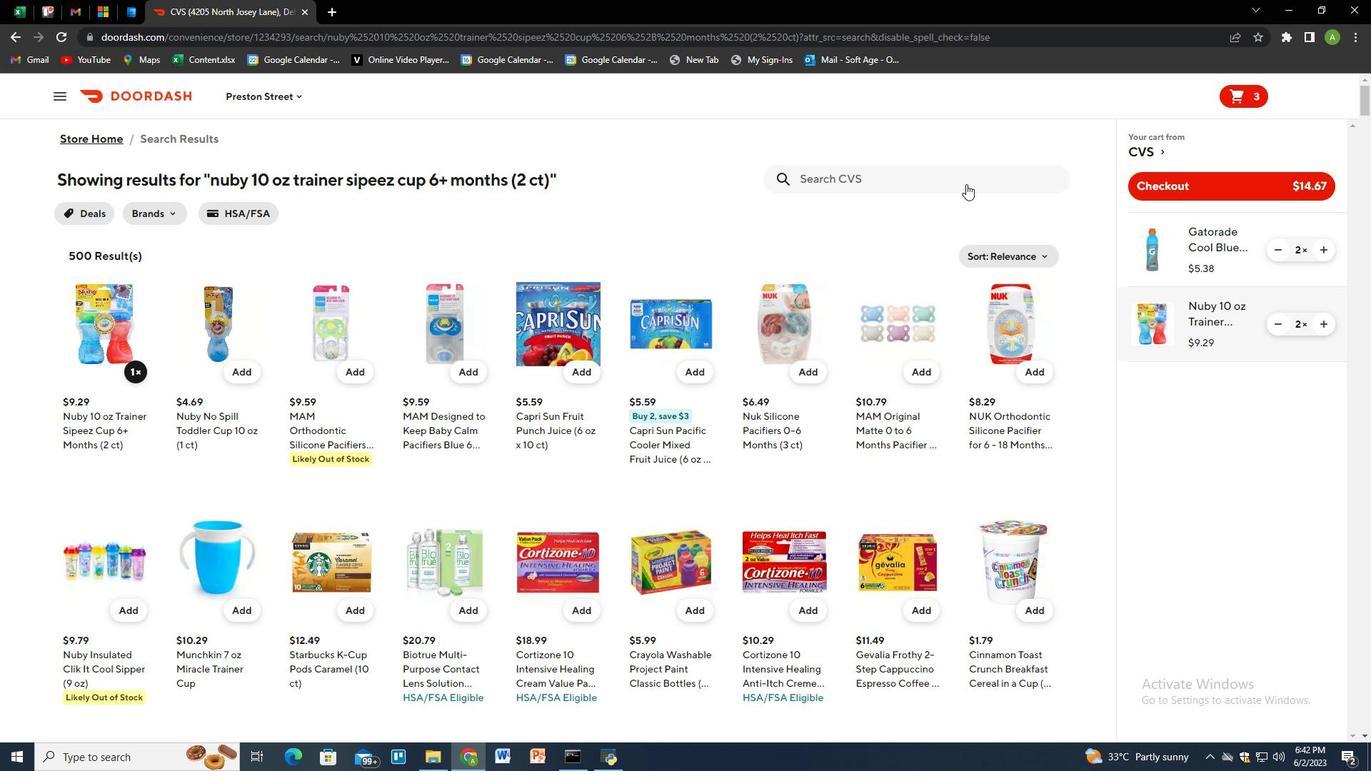 
Action: Mouse pressed left at (937, 174)
Screenshot: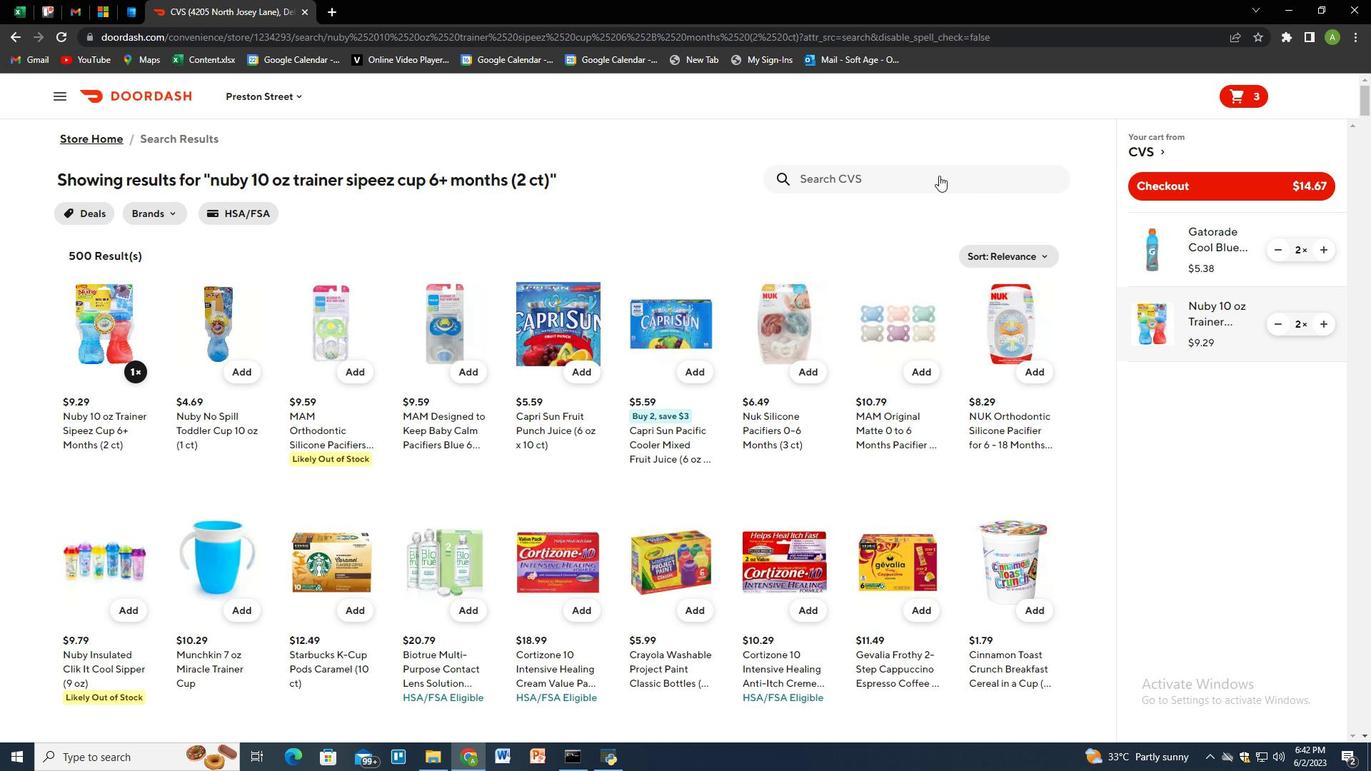 
Action: Key pressed dibs<Key.space>crunch<Key.space>frozen<Key.space>dairy<Key.space>dessert<Key.space>ice<Key.space>cream<Key.space>cup<Key.space><Key.shift_r><Key.shift_r><Key.shift_r><Key.shift_r><Key.shift_r>(4<Key.space>z<Key.backspace>oz<Key.shift_r><Key.shift_r>)<Key.enter>
Screenshot: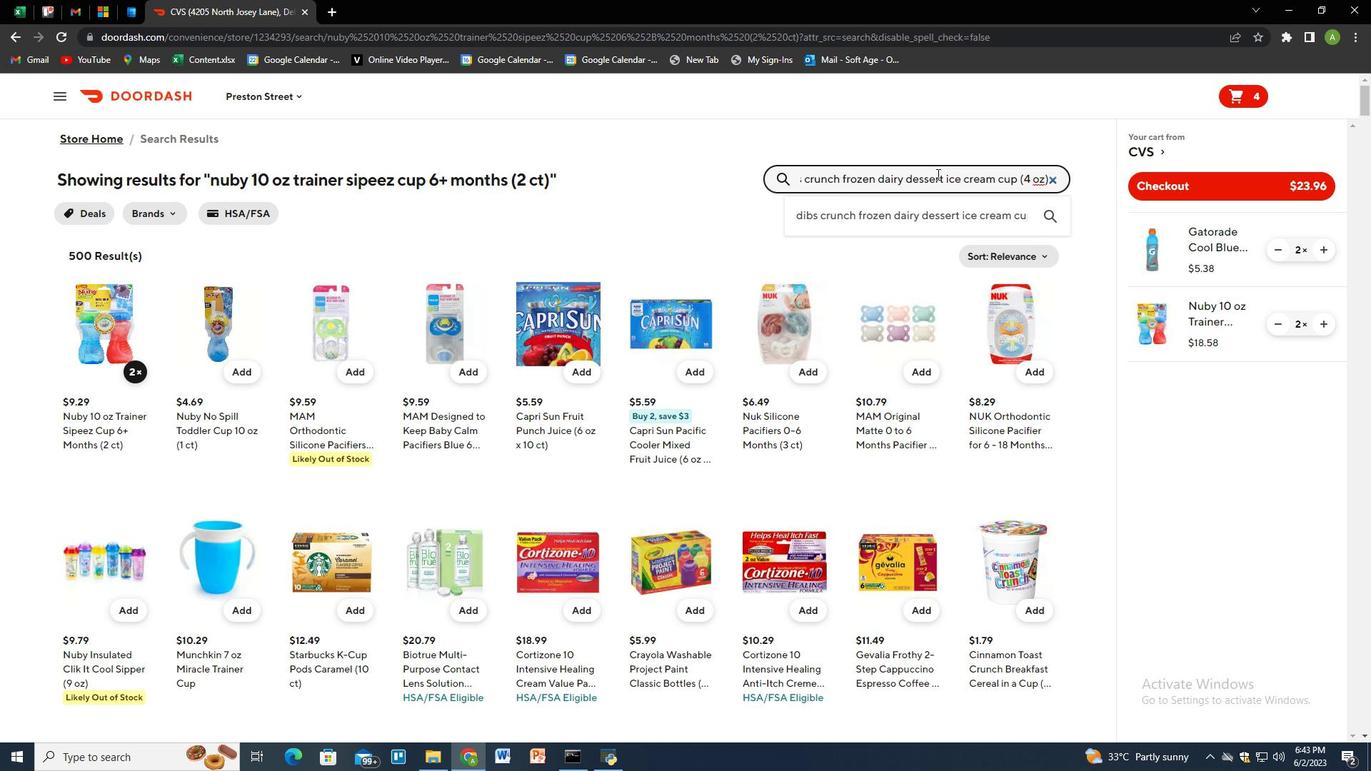 
Action: Mouse moved to (843, 175)
Screenshot: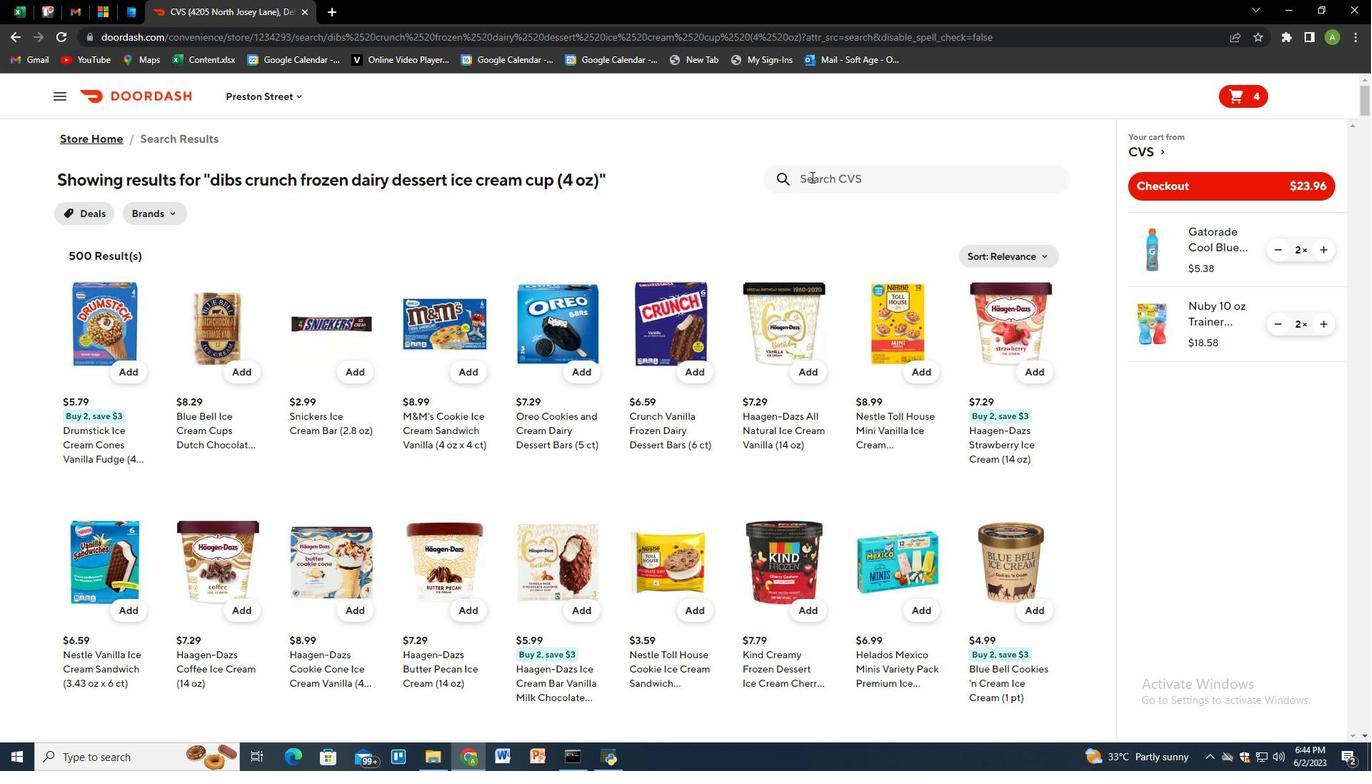 
Action: Mouse pressed left at (843, 175)
Screenshot: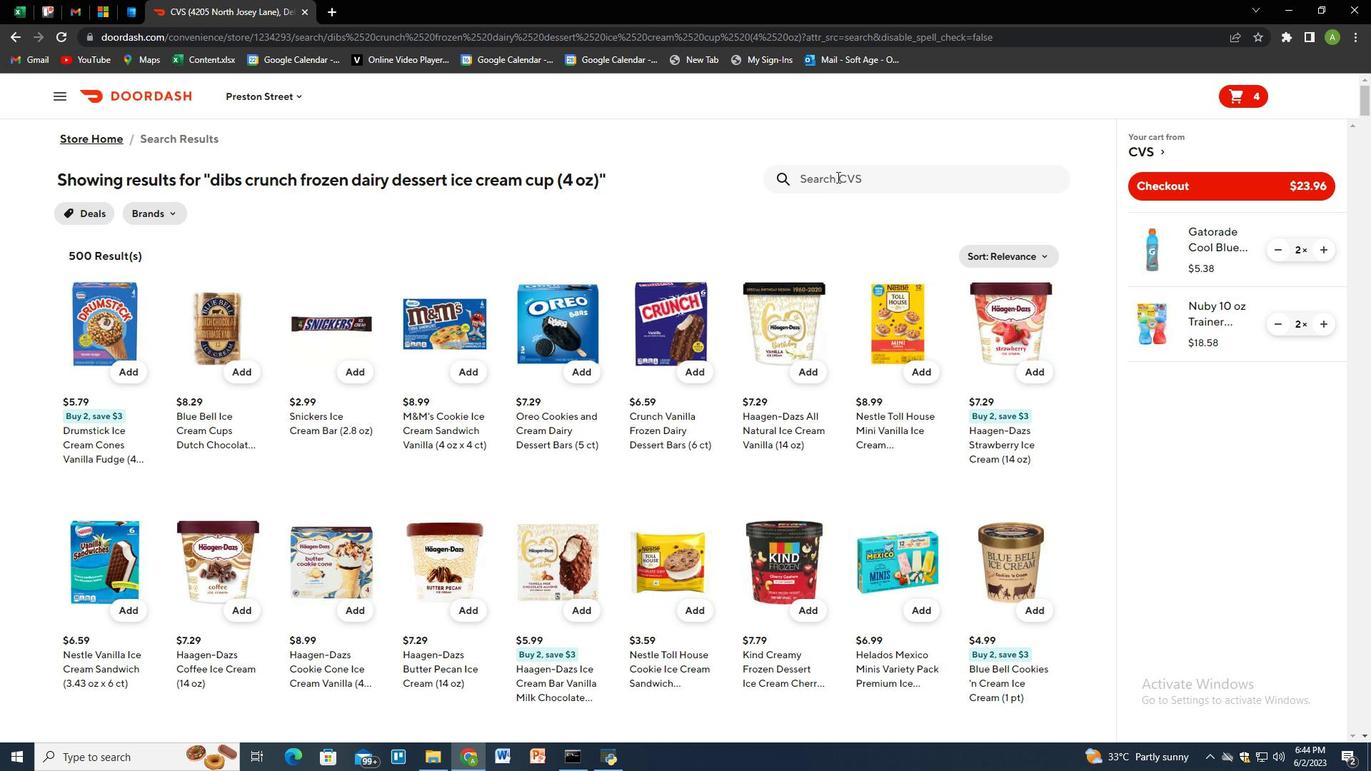 
Action: Key pressed olay<Key.space>ultra<Key.space>moisture<Key.space>body<Key.space>wasg<Key.backspace>h<Key.space>shea<Key.space>butter<Key.space><Key.shift_r><Key.shift_r><Key.shift_r>(30<Key.space>oz<Key.shift_r>)<Key.enter>
Screenshot: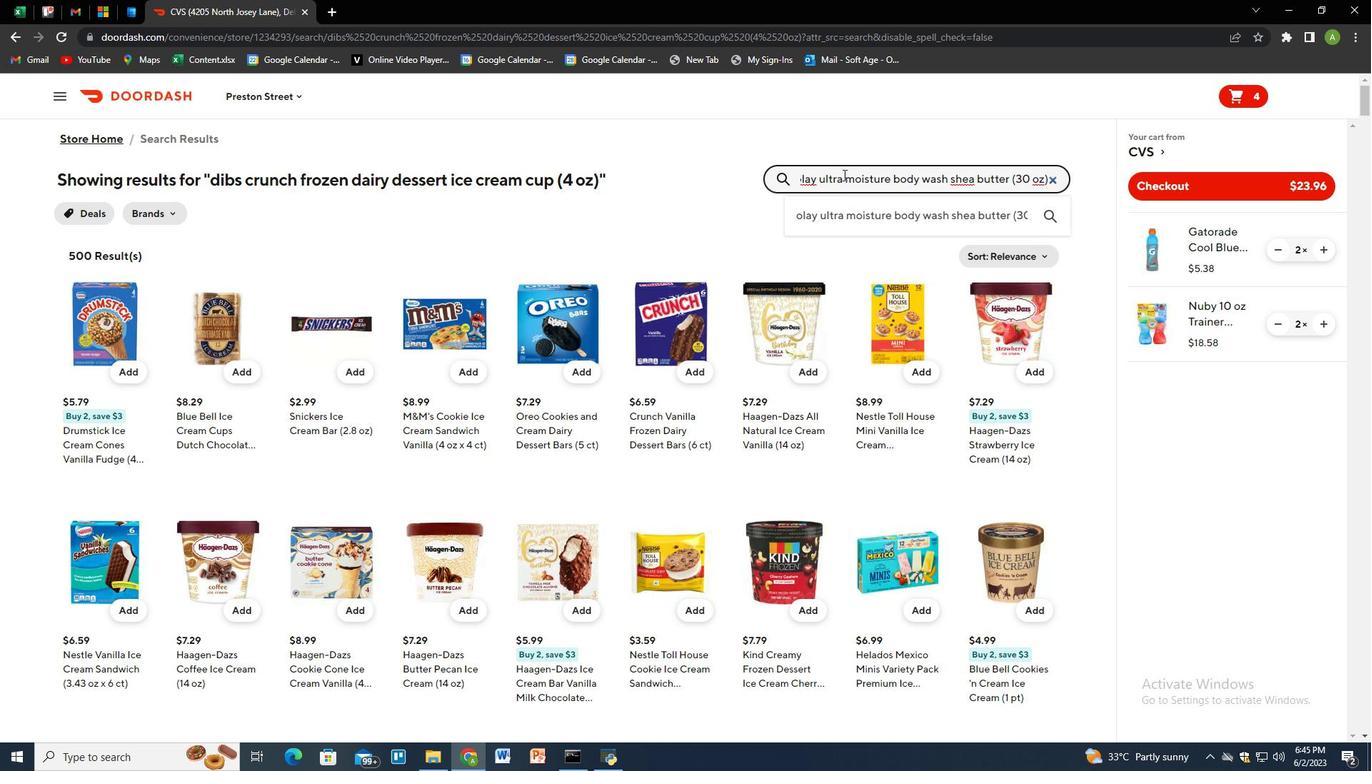 
Action: Mouse moved to (125, 378)
Screenshot: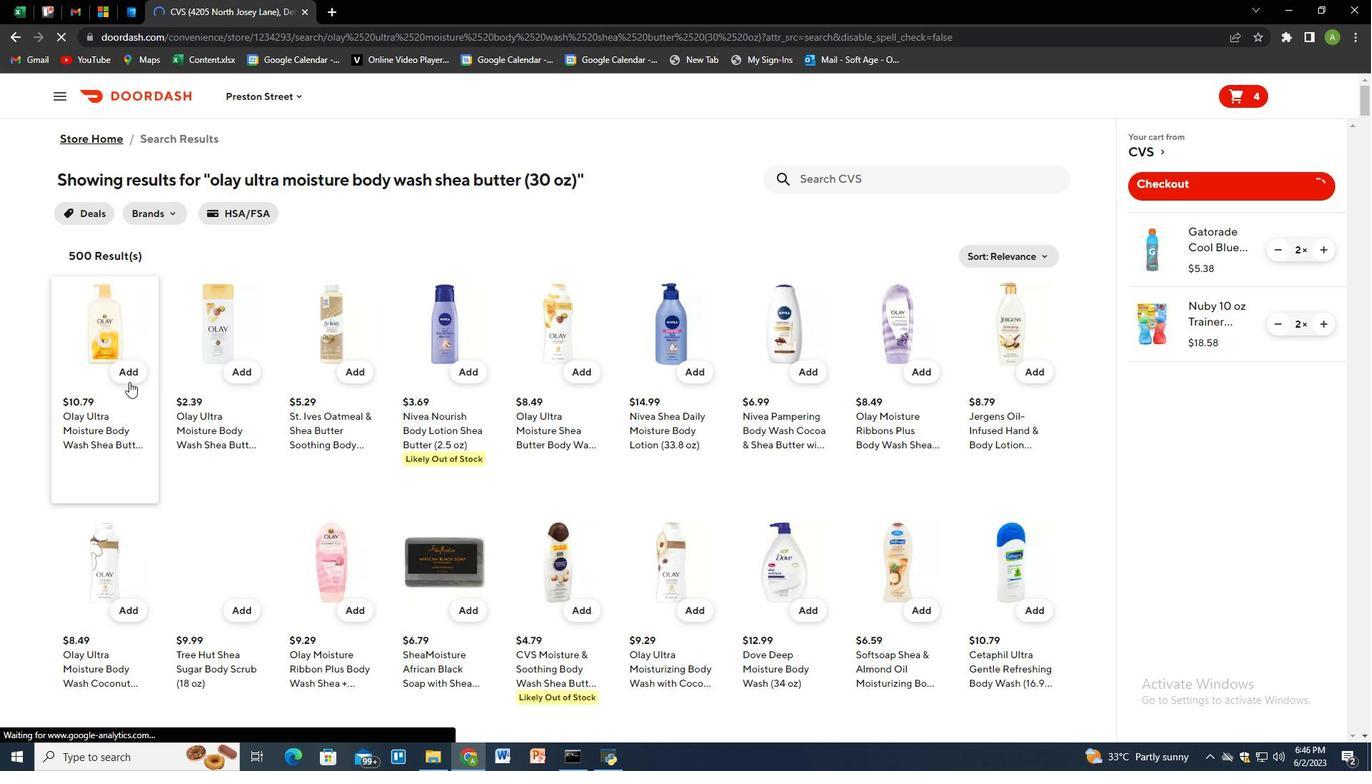 
Action: Mouse pressed left at (125, 378)
Screenshot: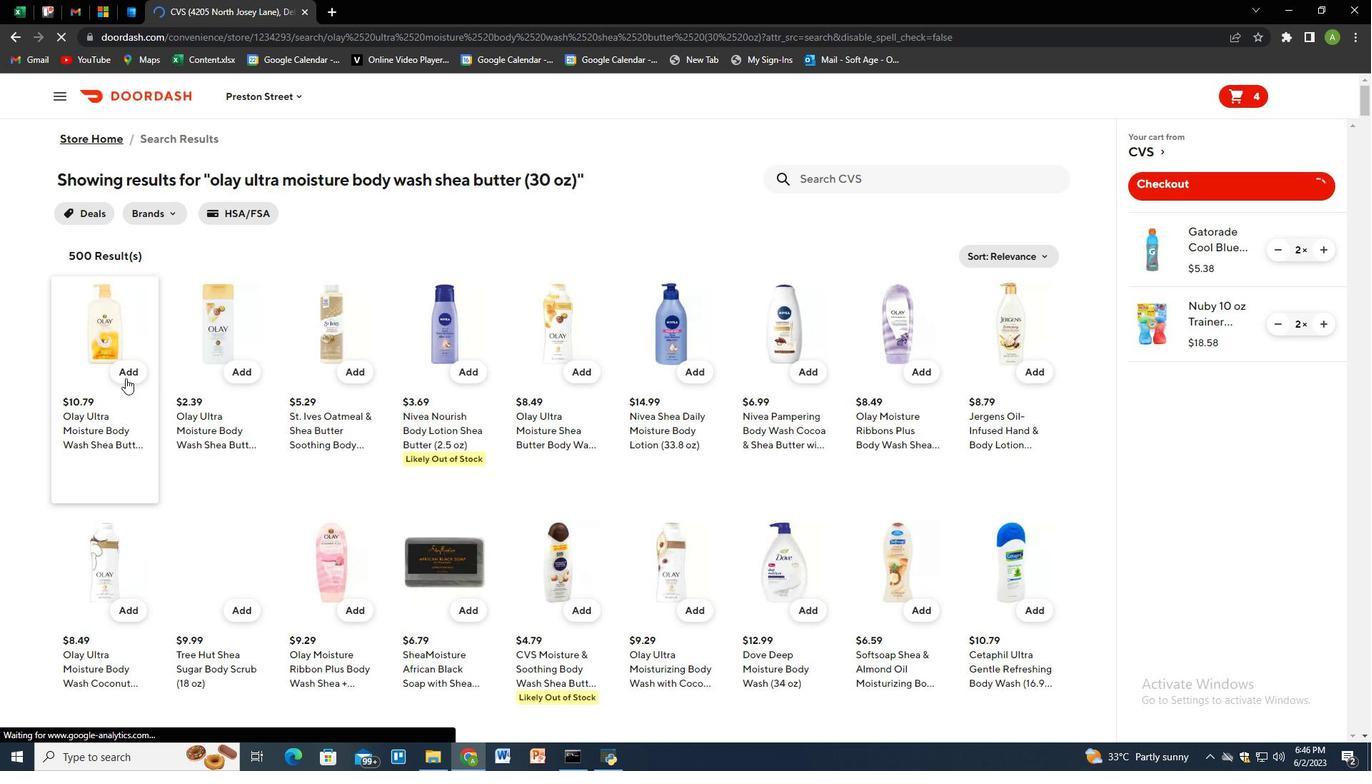 
Action: Mouse moved to (887, 178)
Screenshot: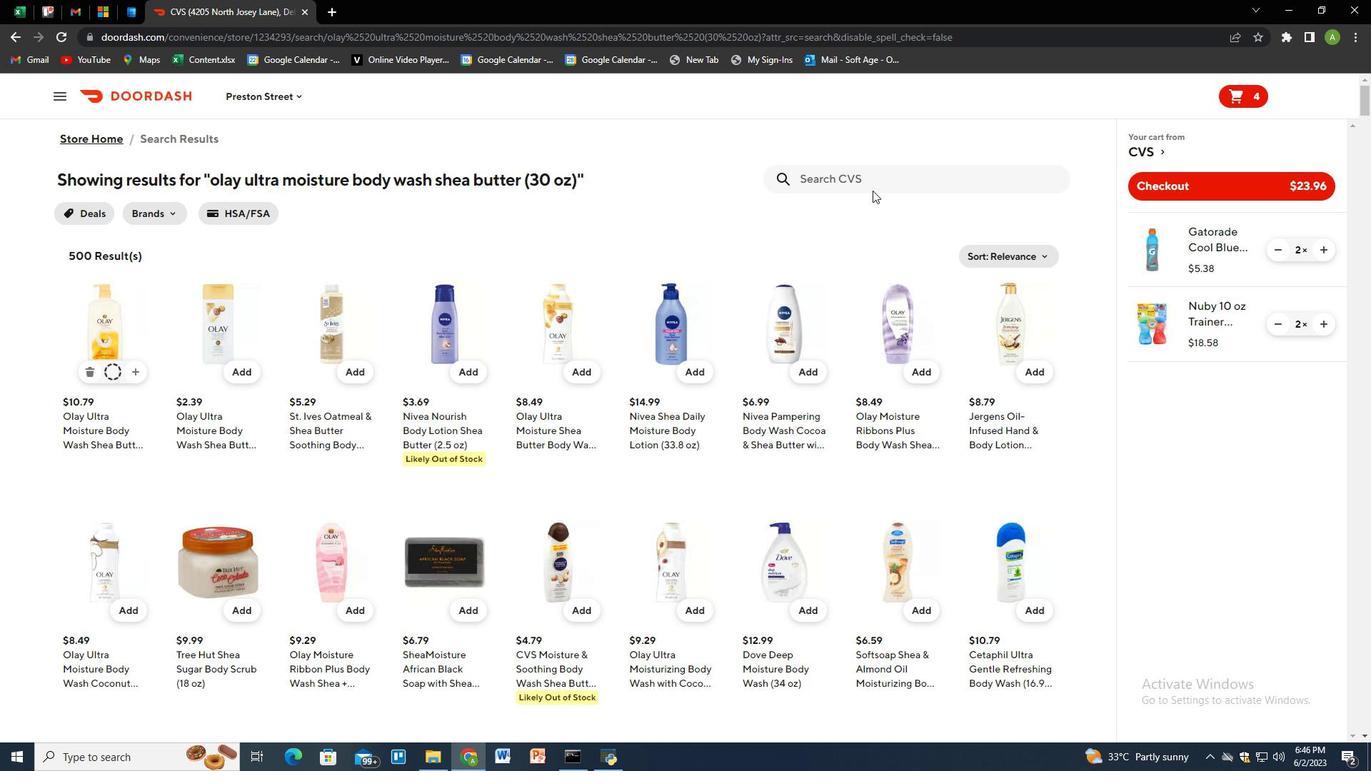 
Action: Mouse pressed left at (887, 178)
Screenshot: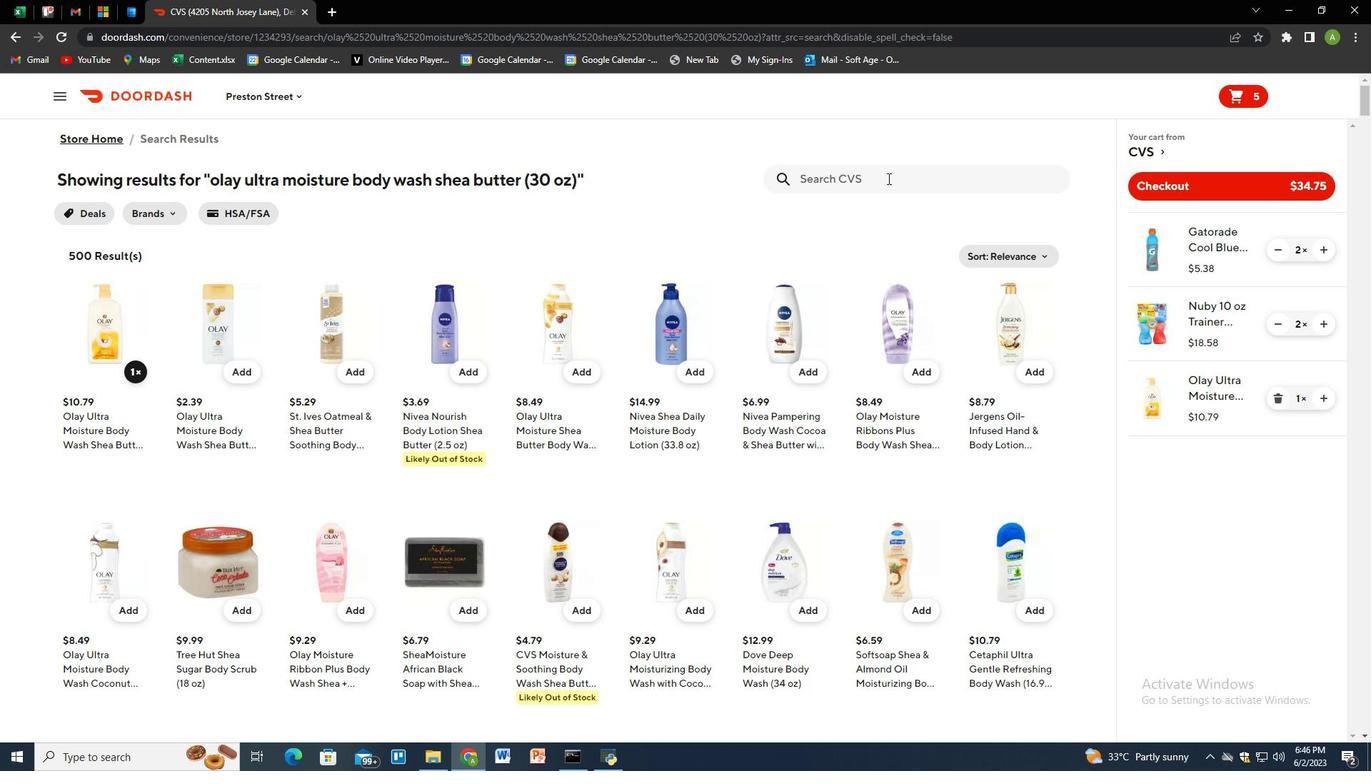 
Action: Key pressed cvs<Key.space>health<Key.space>acid<Key.space>controller<Key.space>original<Key.space>strength<Key.space>tablets<Key.space>10<Key.space>mg<Key.space><Key.shift_r><Key.shift_r><Key.shift_r><Key.shift_r><Key.shift_r>(30<Key.space>ct<Key.shift_r>)<Key.enter>
Screenshot: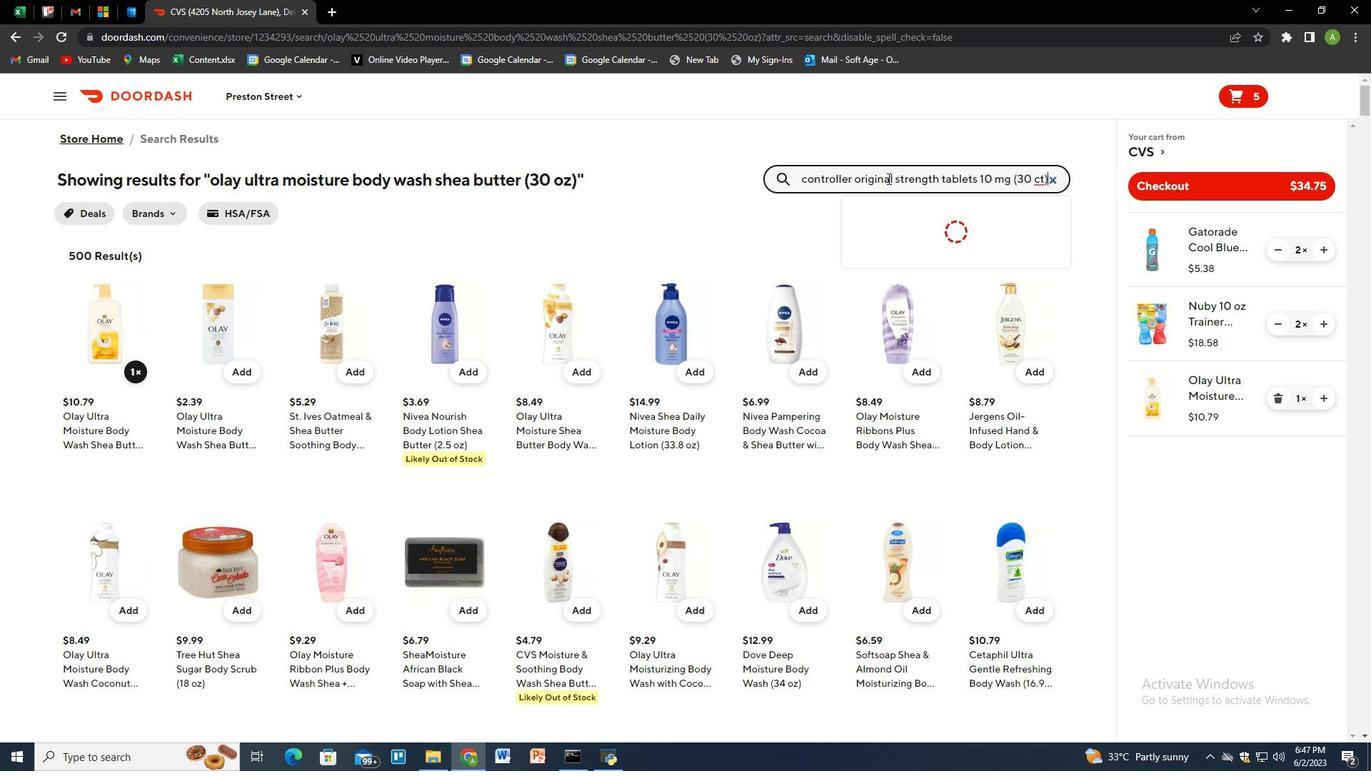 
Action: Mouse moved to (137, 373)
Screenshot: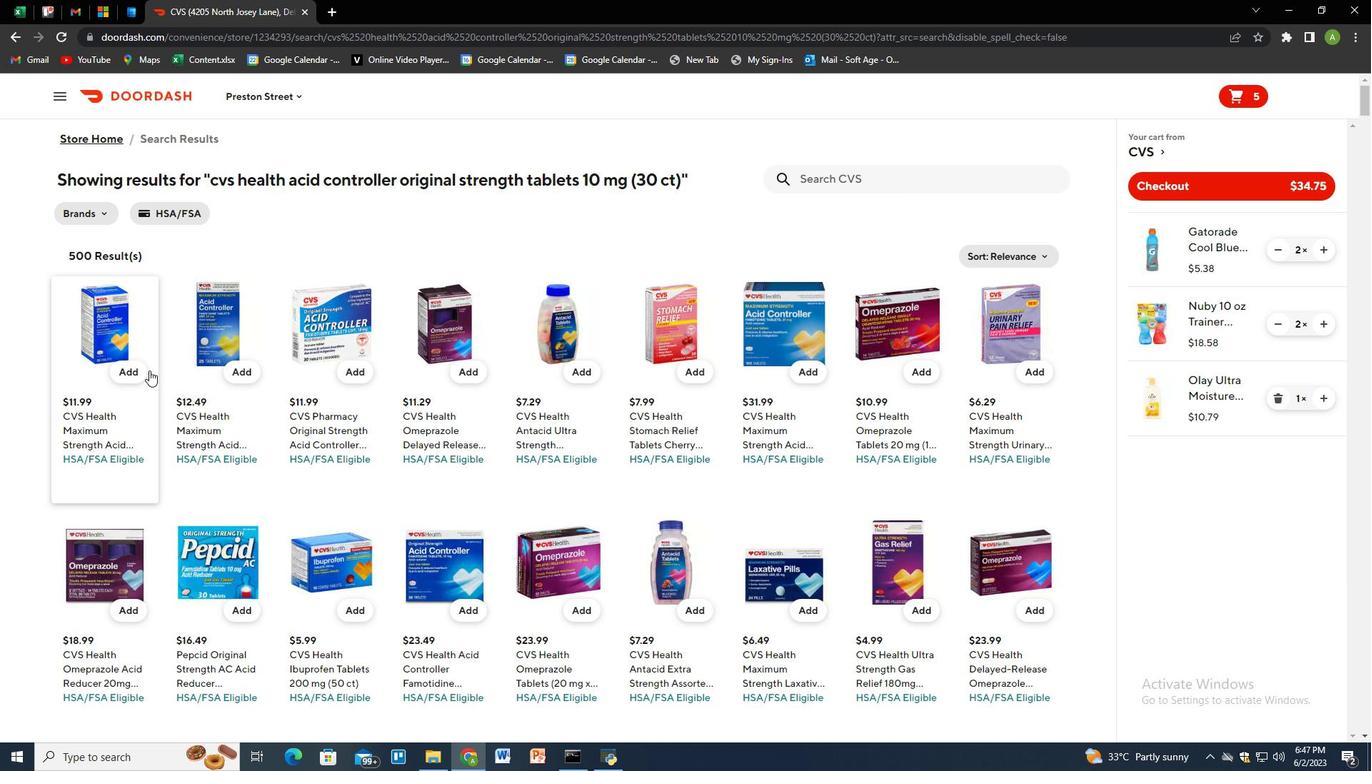 
Action: Mouse pressed left at (137, 373)
Screenshot: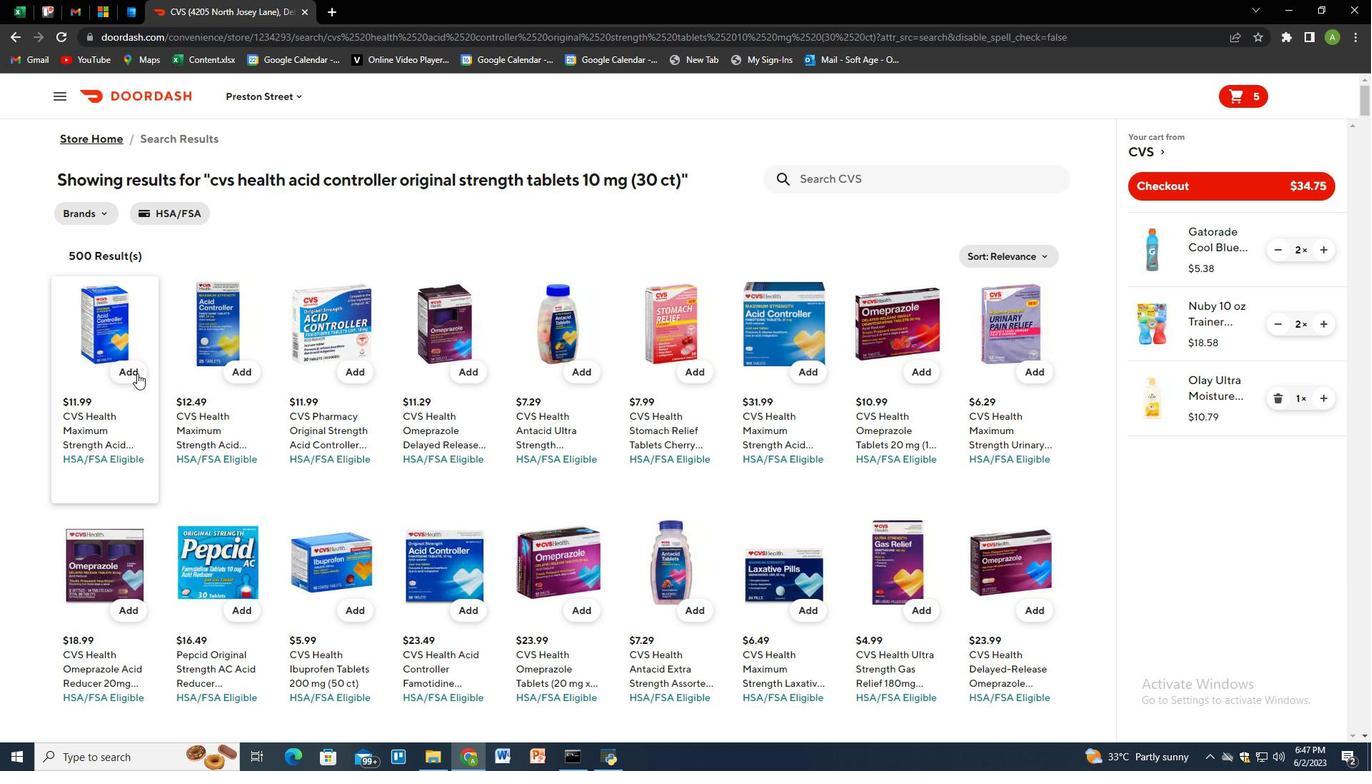 
Action: Mouse moved to (1278, 469)
Screenshot: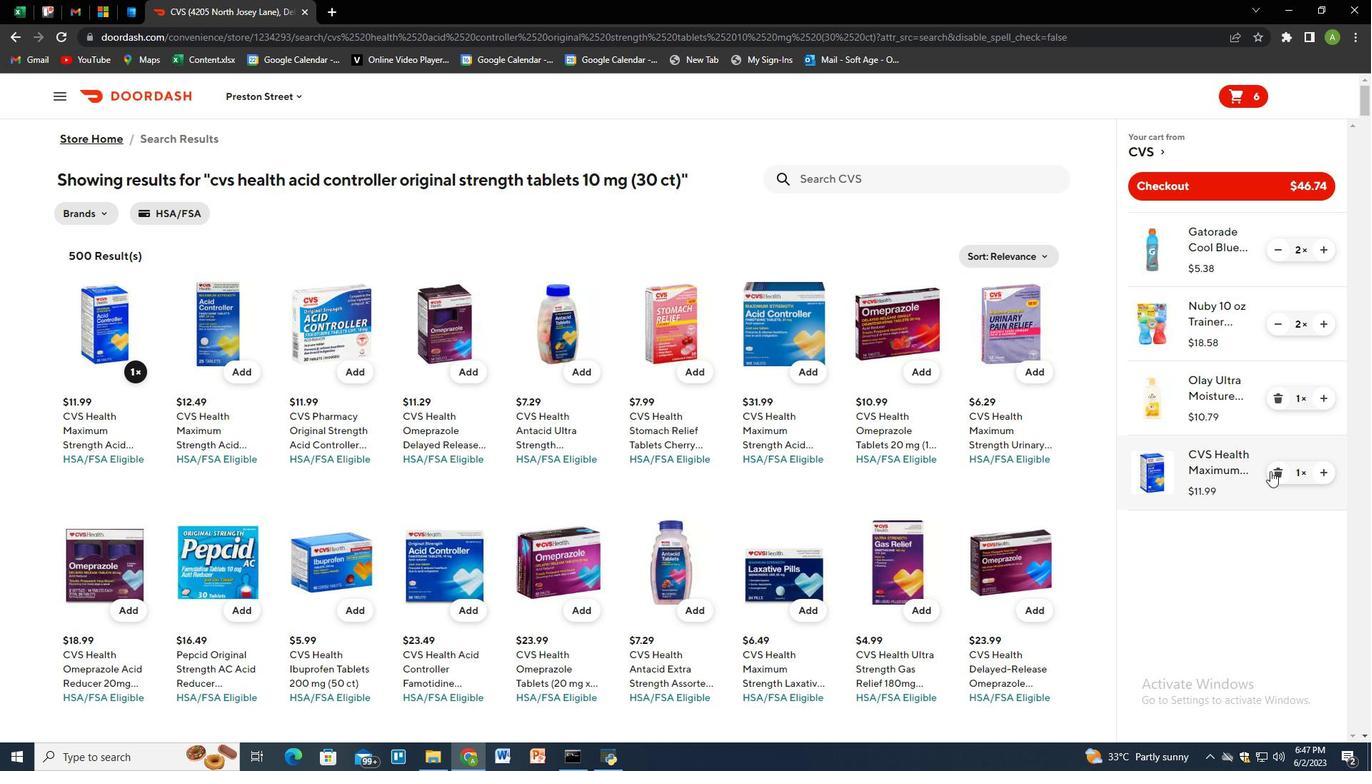 
Action: Mouse pressed left at (1278, 469)
Screenshot: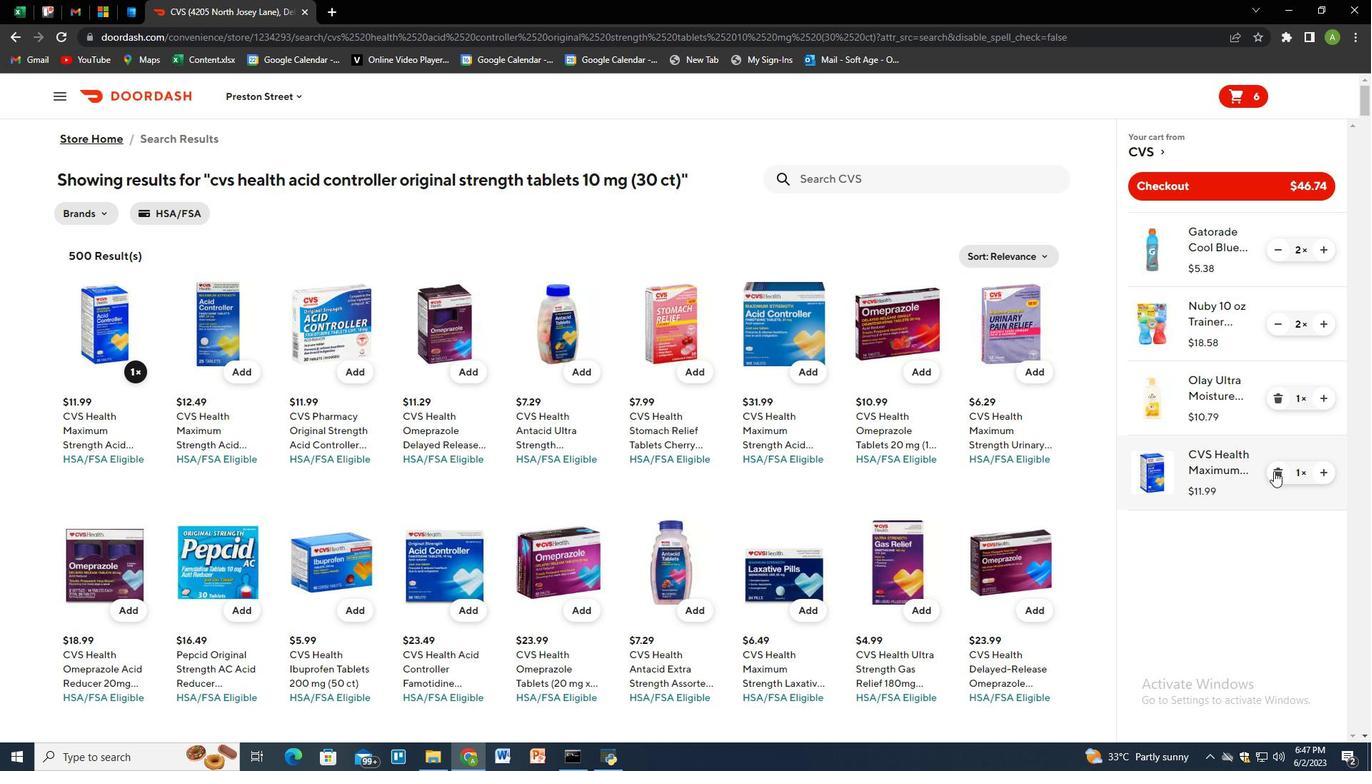 
Action: Mouse moved to (352, 376)
Screenshot: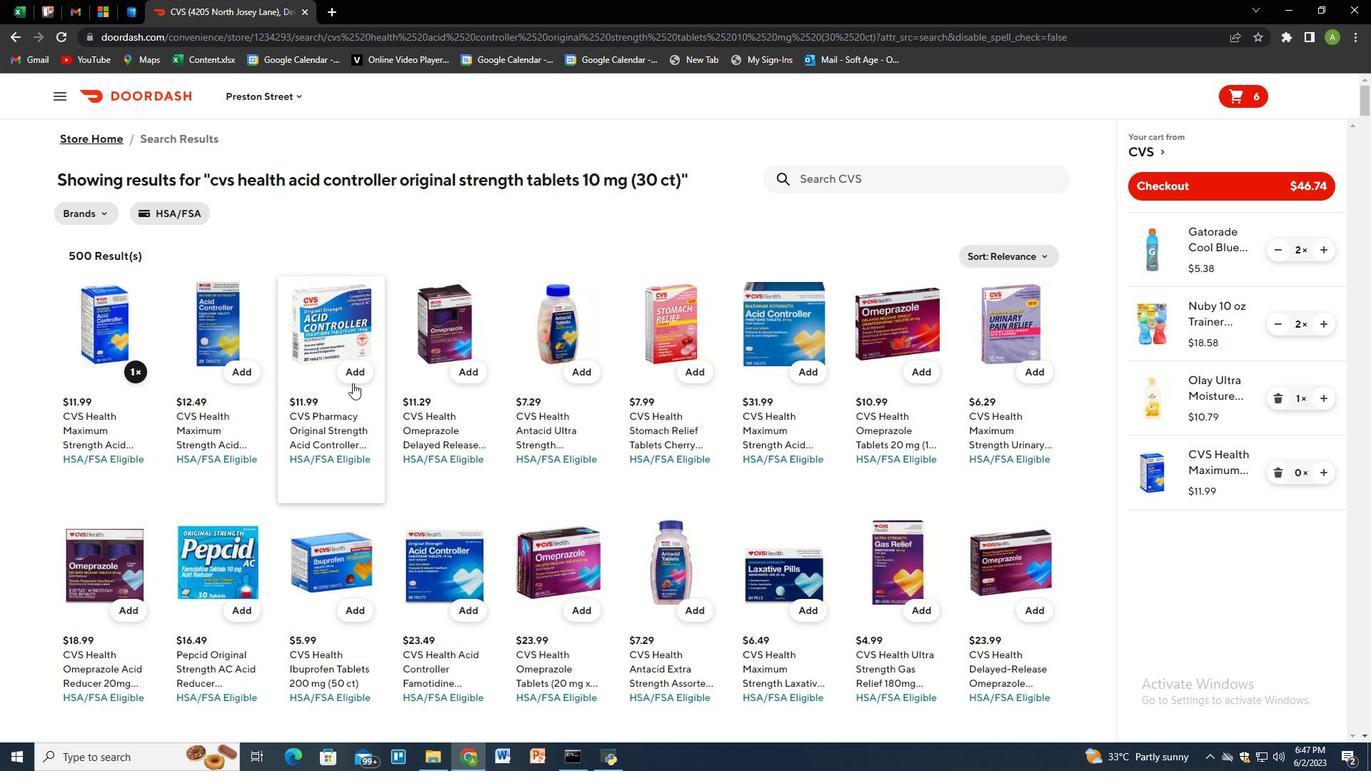 
Action: Mouse pressed left at (352, 376)
Screenshot: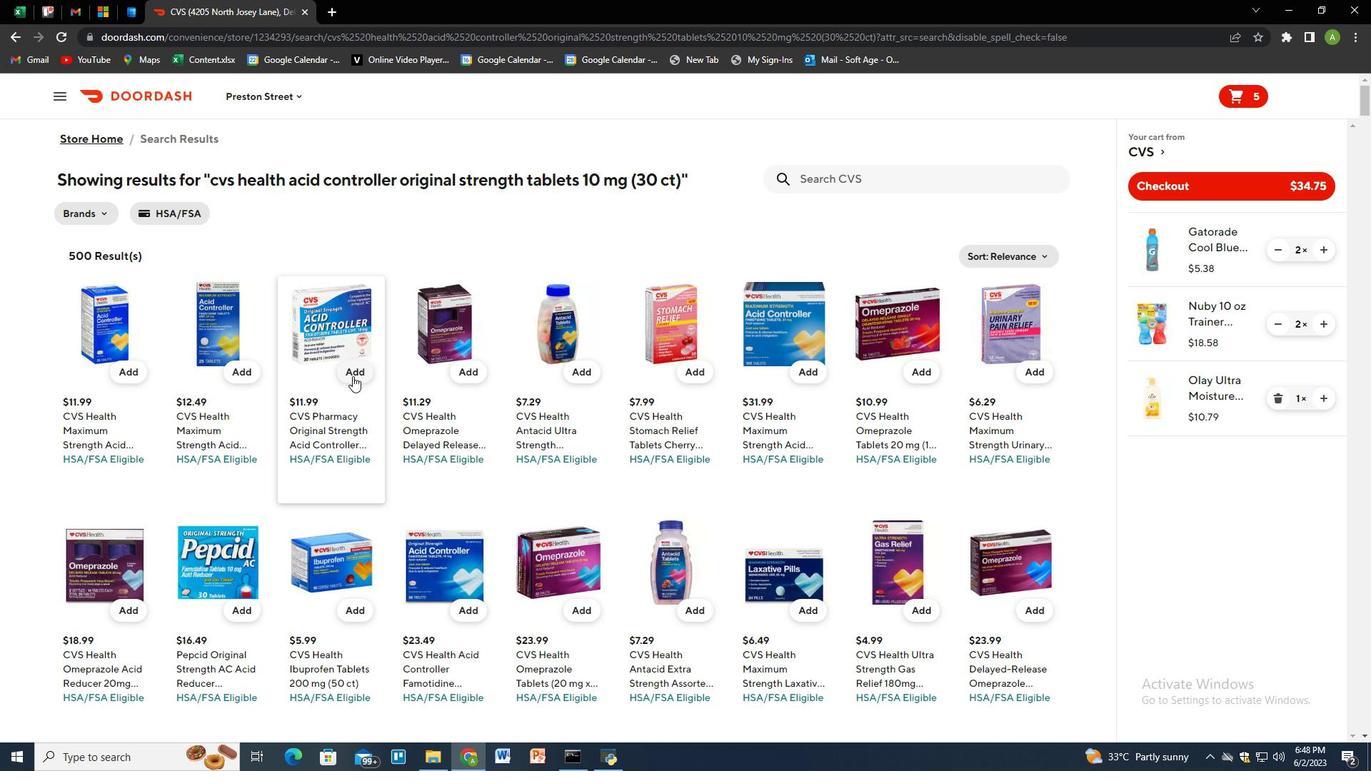 
Action: Mouse moved to (1211, 192)
Screenshot: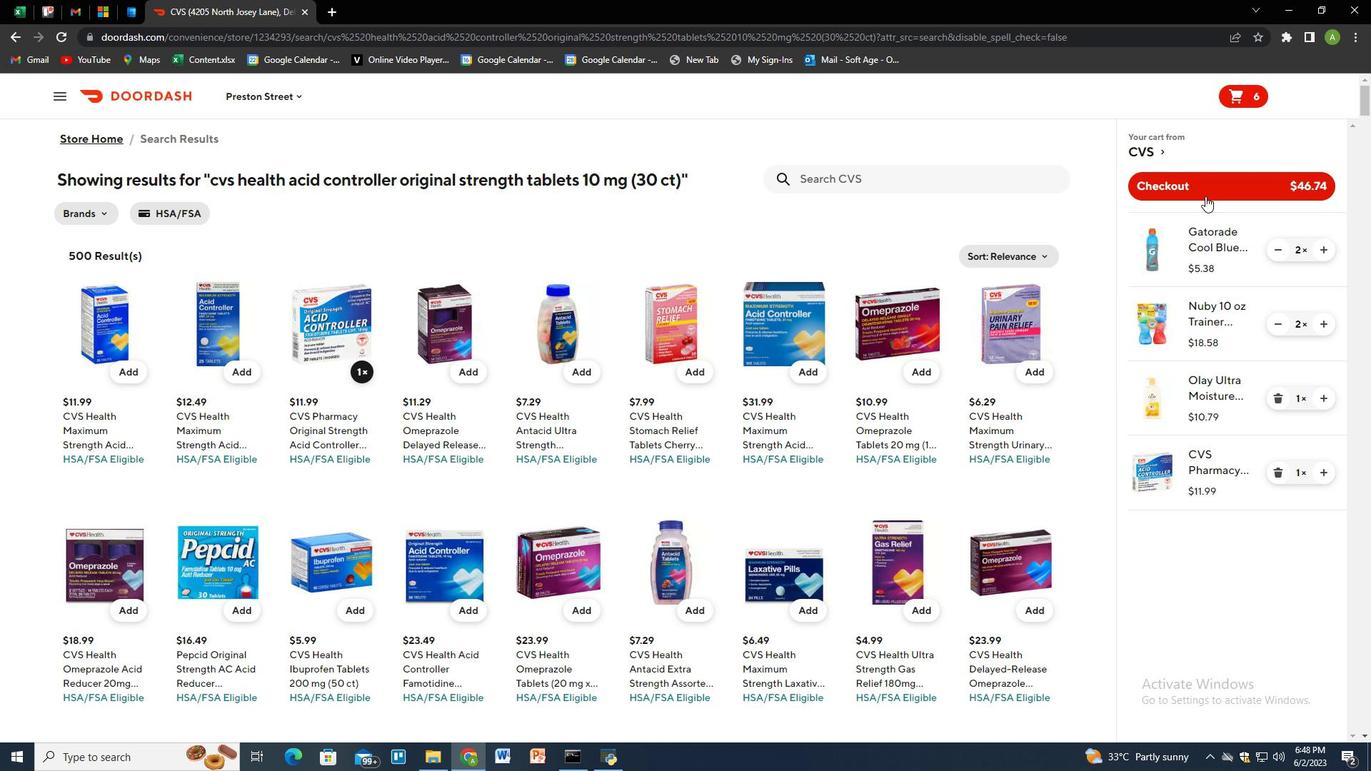 
Action: Mouse pressed left at (1211, 192)
Screenshot: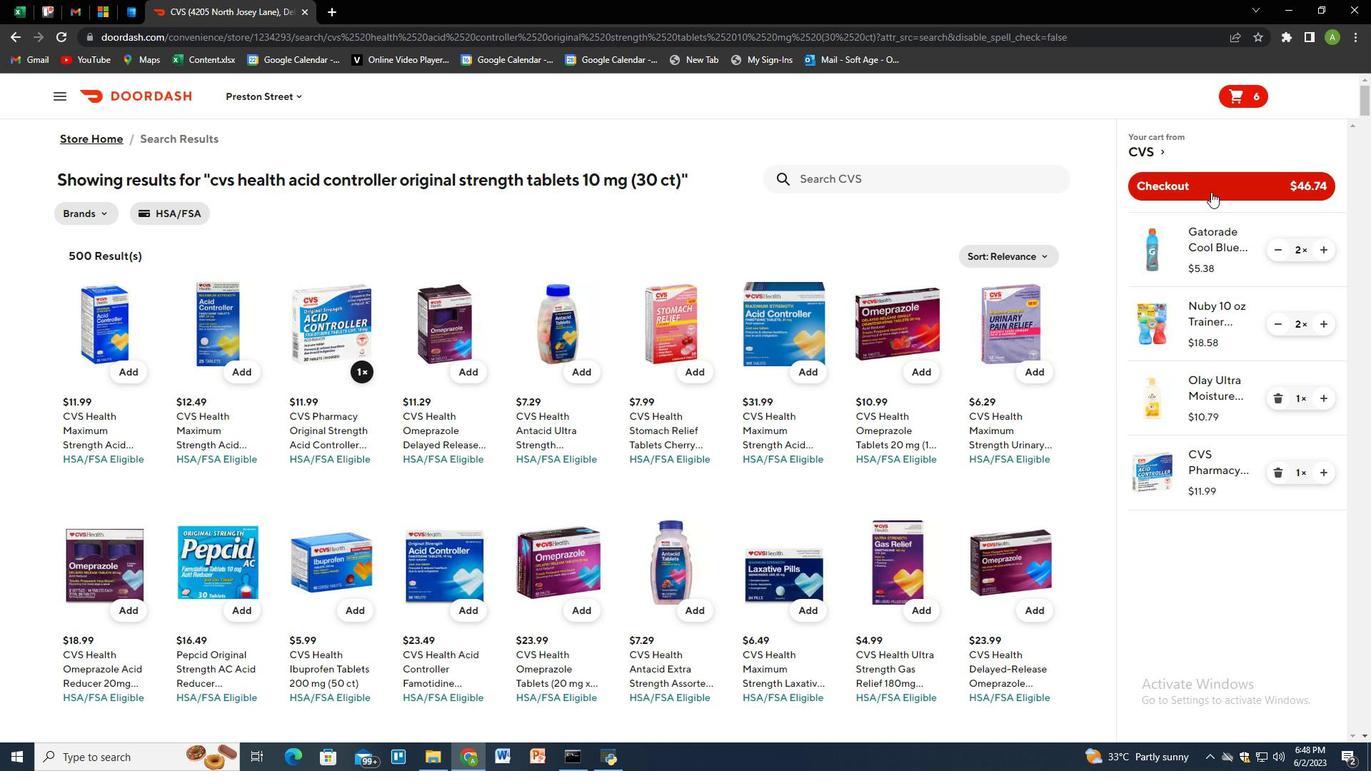
